 Task: Look for space in Cuddalore, India from 12th  August, 2023 to 15th August, 2023 for 3 adults in price range Rs.12000 to Rs.16000. Place can be entire place with 2 bedrooms having 3 beds and 1 bathroom. Property type can be house, flat, guest house. Booking option can be shelf check-in. Required host language is English.
Action: Mouse moved to (423, 51)
Screenshot: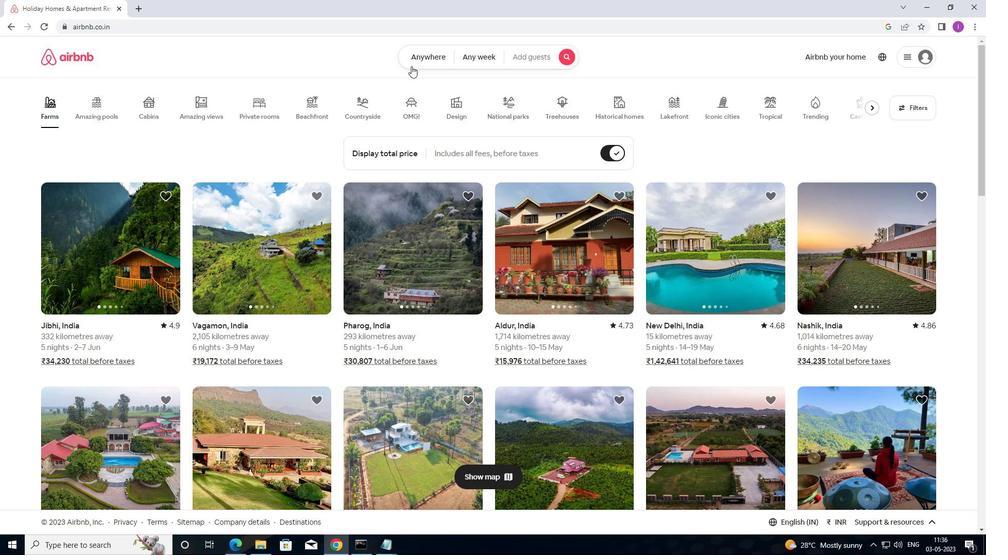 
Action: Mouse pressed left at (423, 51)
Screenshot: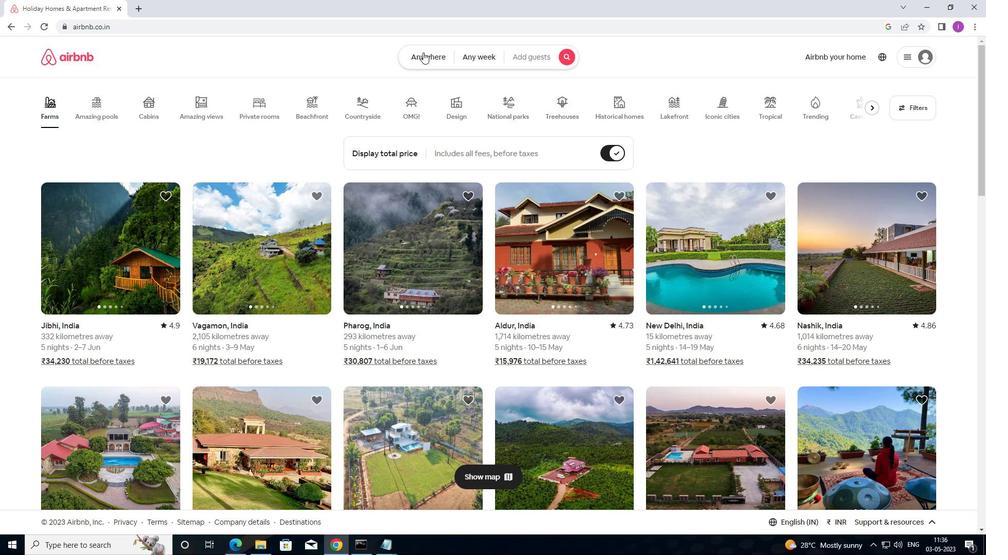 
Action: Mouse moved to (322, 101)
Screenshot: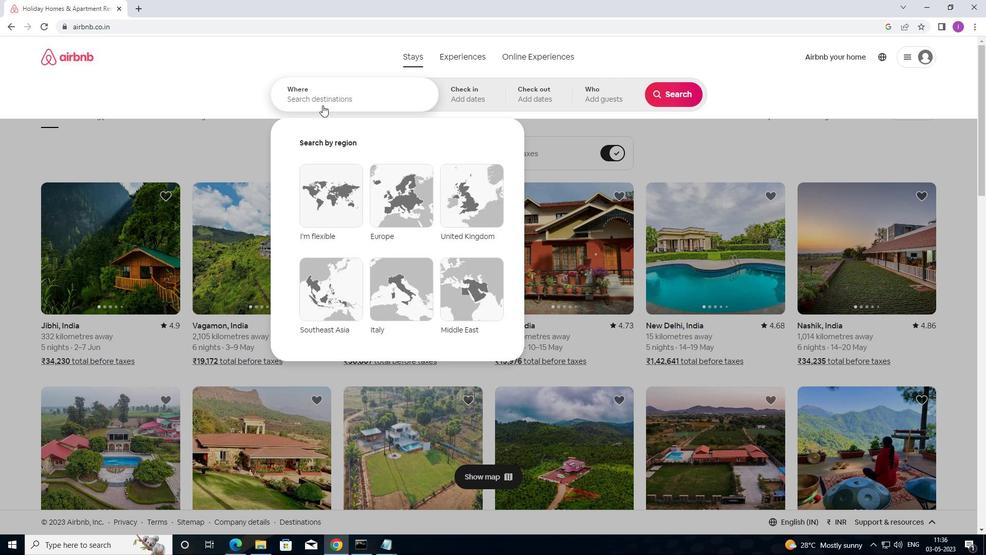 
Action: Mouse pressed left at (322, 101)
Screenshot: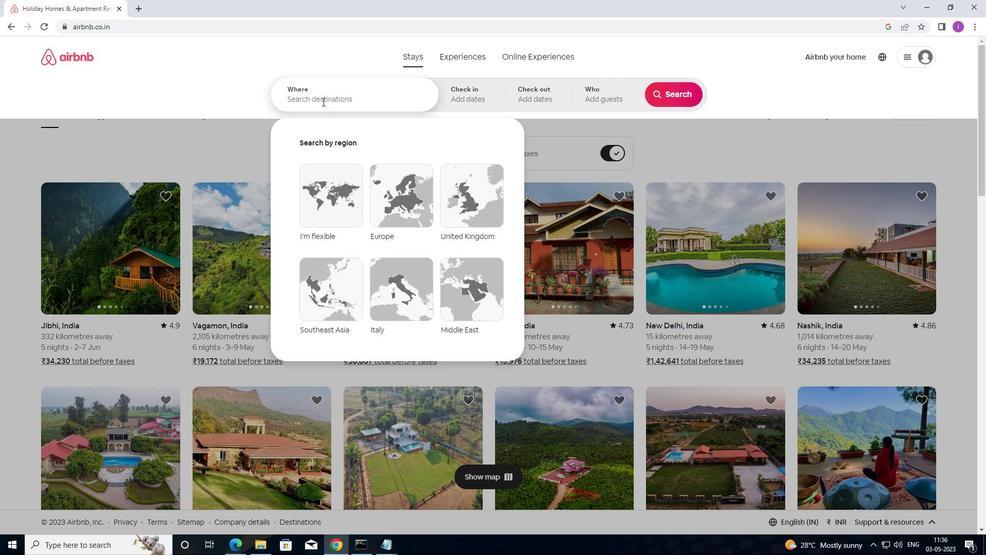 
Action: Mouse moved to (425, 121)
Screenshot: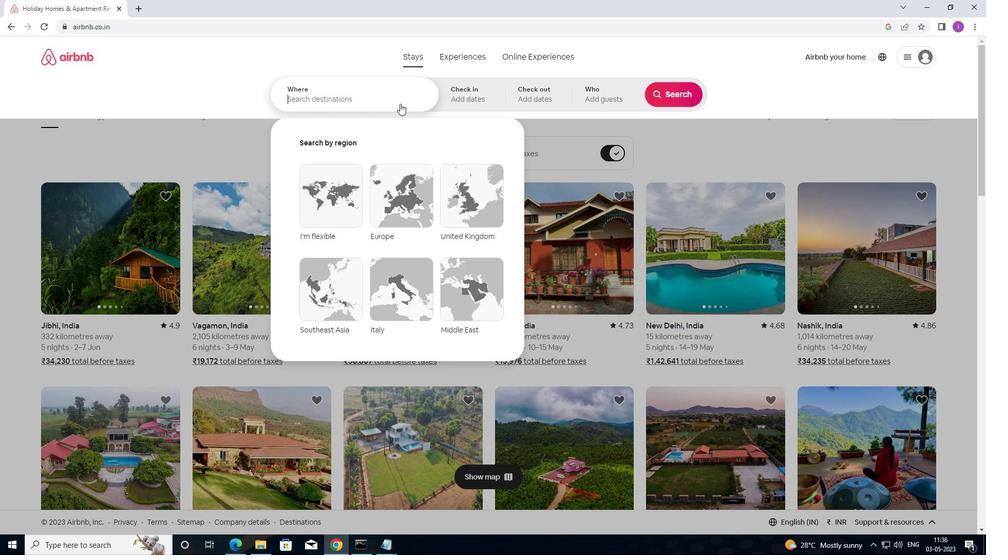 
Action: Key pressed <Key.shift>CUDDALORE,<Key.shift>INDIA
Screenshot: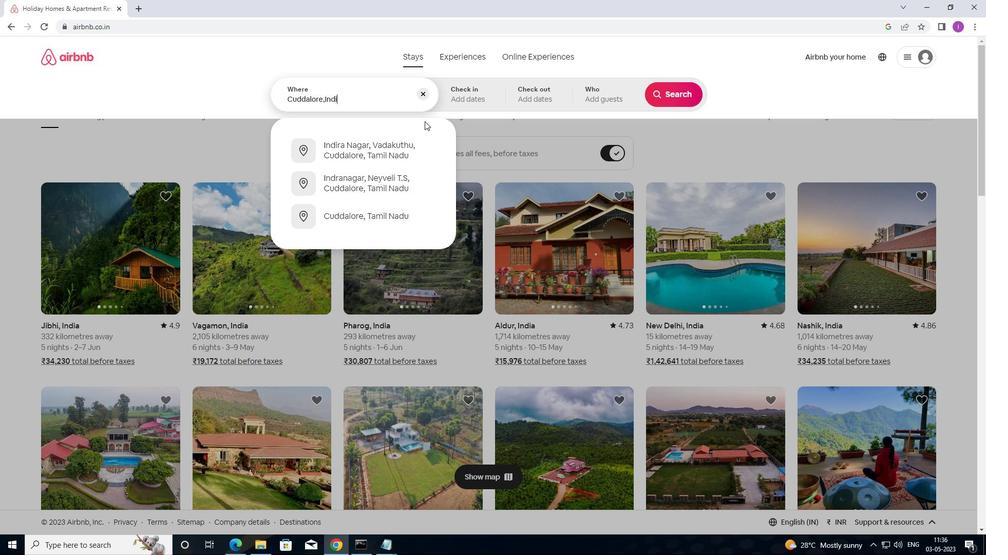 
Action: Mouse moved to (464, 98)
Screenshot: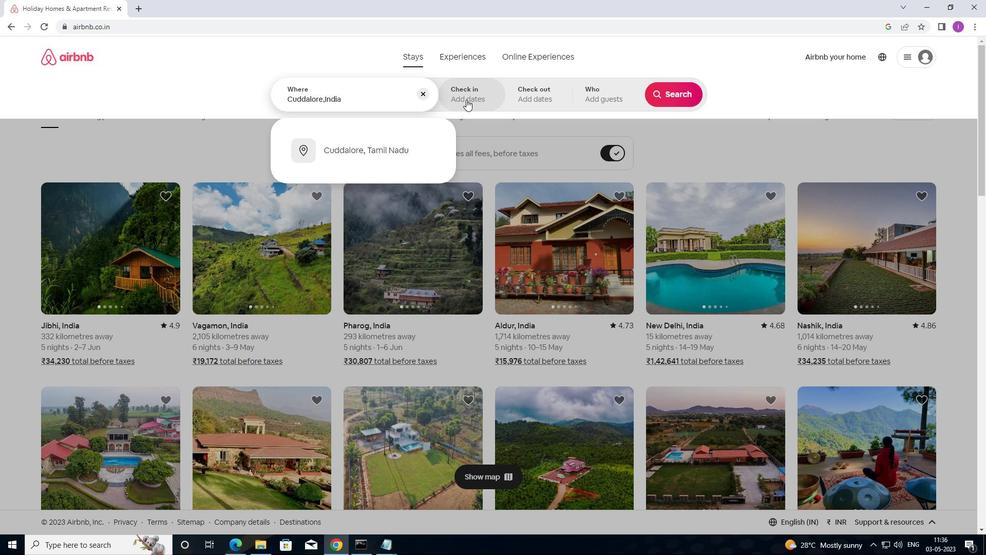 
Action: Mouse pressed left at (464, 98)
Screenshot: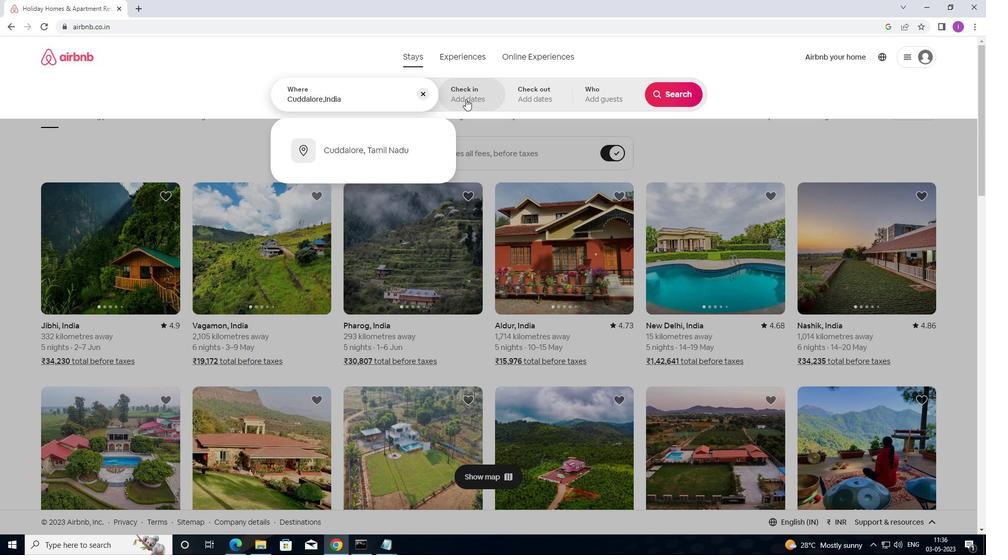 
Action: Mouse moved to (678, 181)
Screenshot: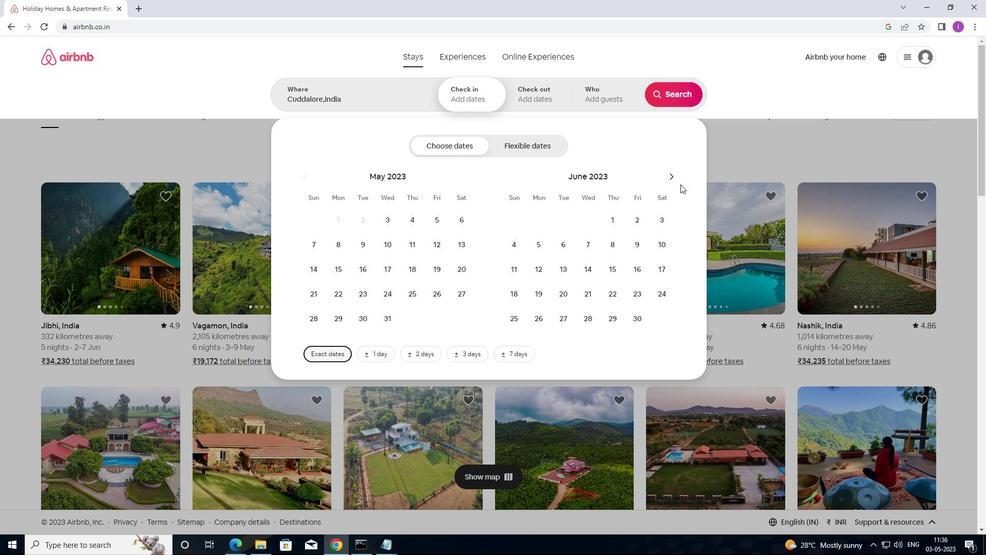 
Action: Mouse pressed left at (678, 181)
Screenshot: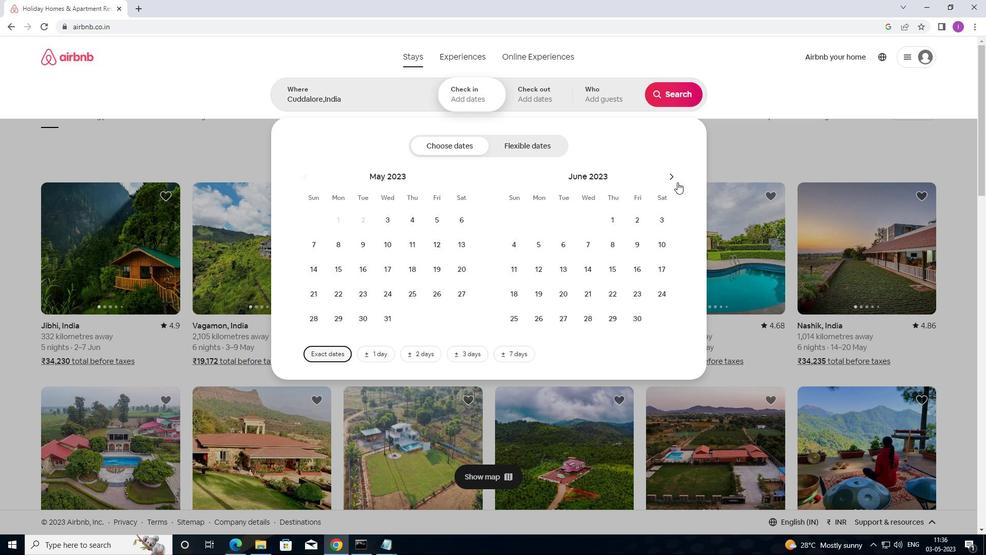 
Action: Mouse pressed left at (678, 181)
Screenshot: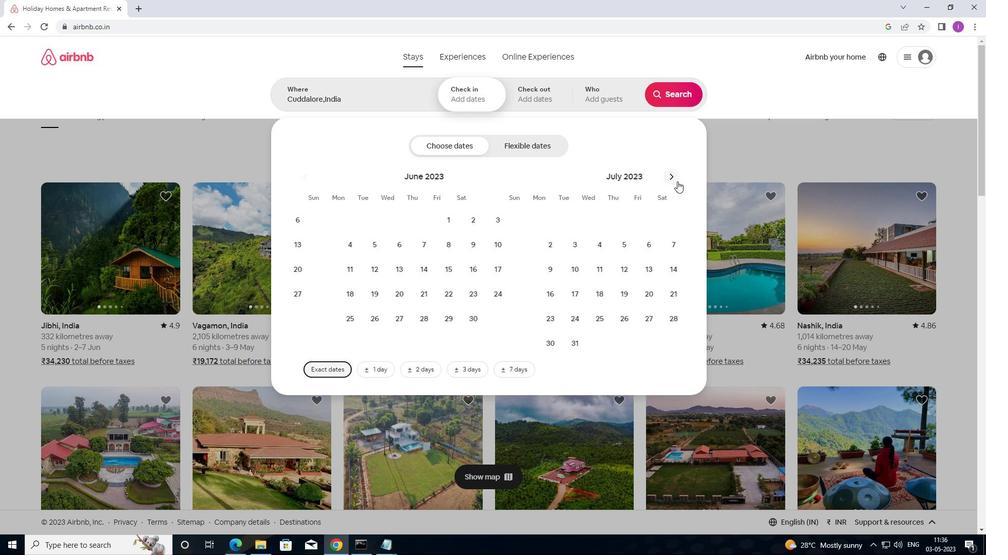 
Action: Mouse moved to (658, 247)
Screenshot: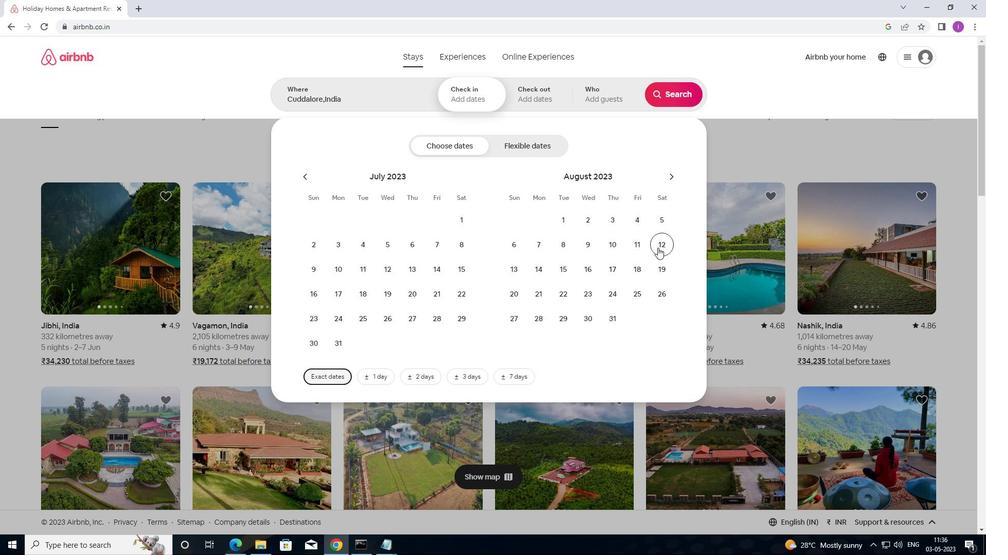 
Action: Mouse pressed left at (658, 247)
Screenshot: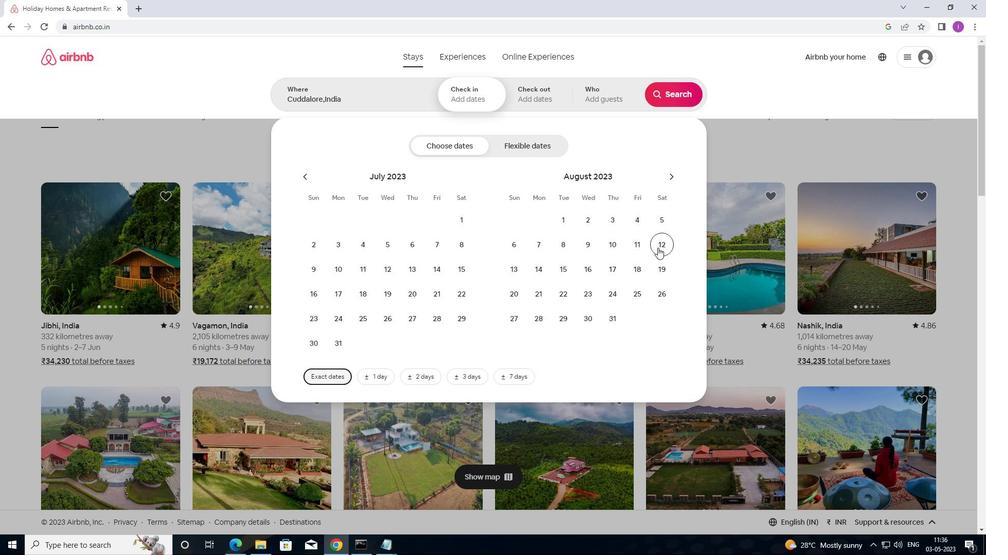 
Action: Mouse moved to (564, 264)
Screenshot: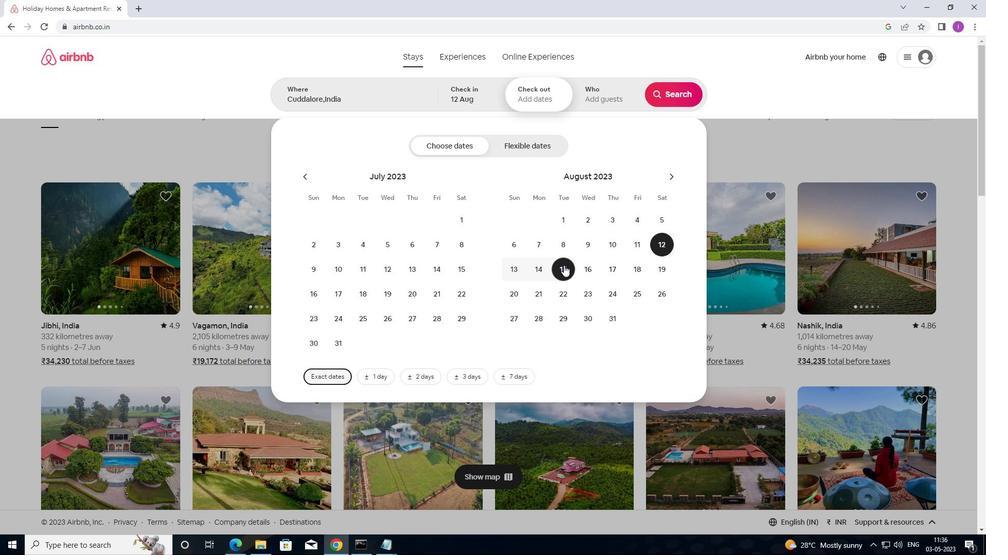 
Action: Mouse pressed left at (564, 264)
Screenshot: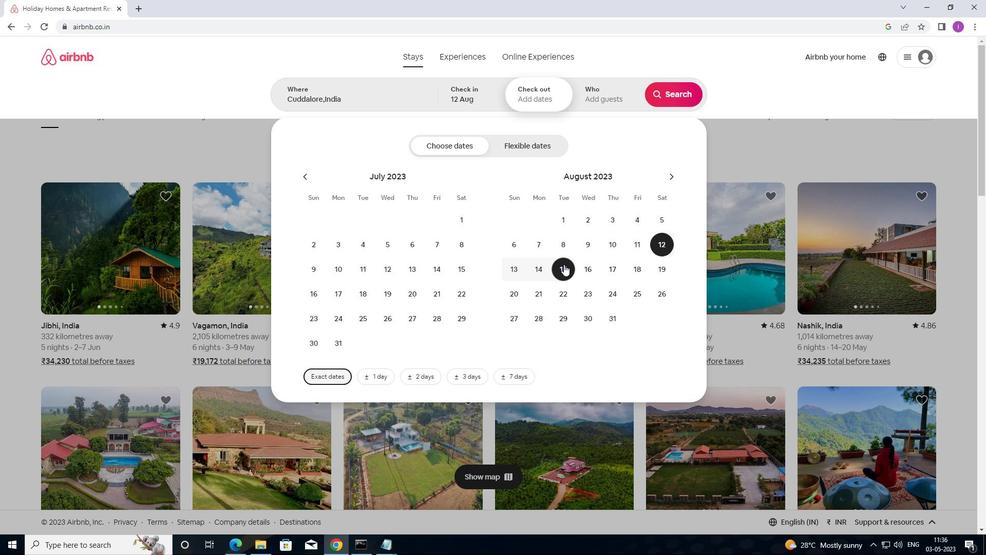 
Action: Mouse moved to (606, 110)
Screenshot: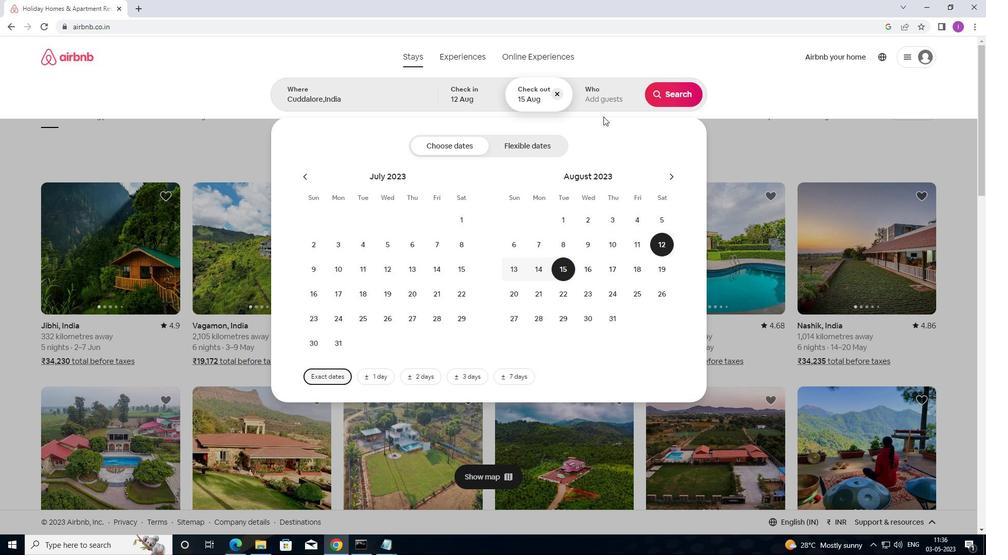 
Action: Mouse pressed left at (606, 110)
Screenshot: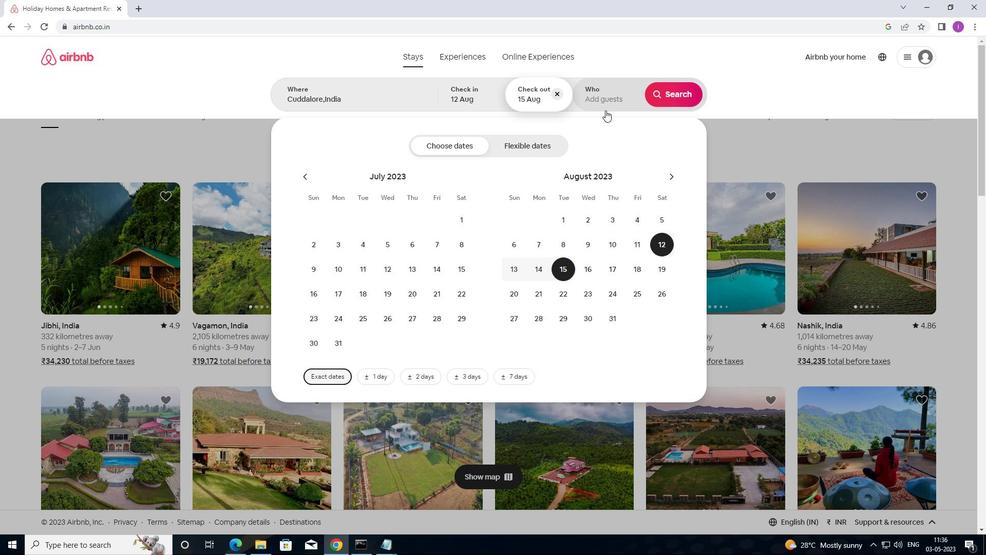 
Action: Mouse moved to (669, 145)
Screenshot: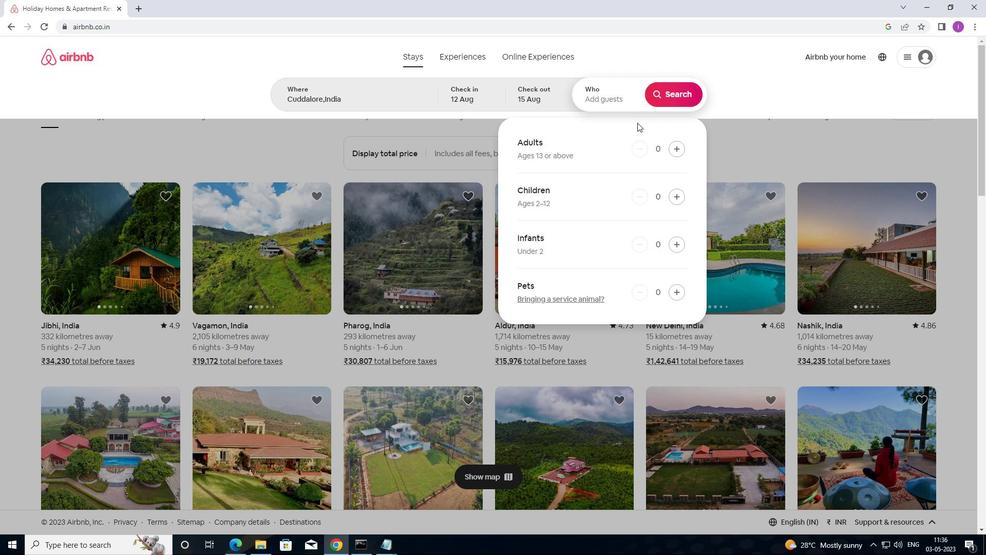 
Action: Mouse pressed left at (669, 145)
Screenshot: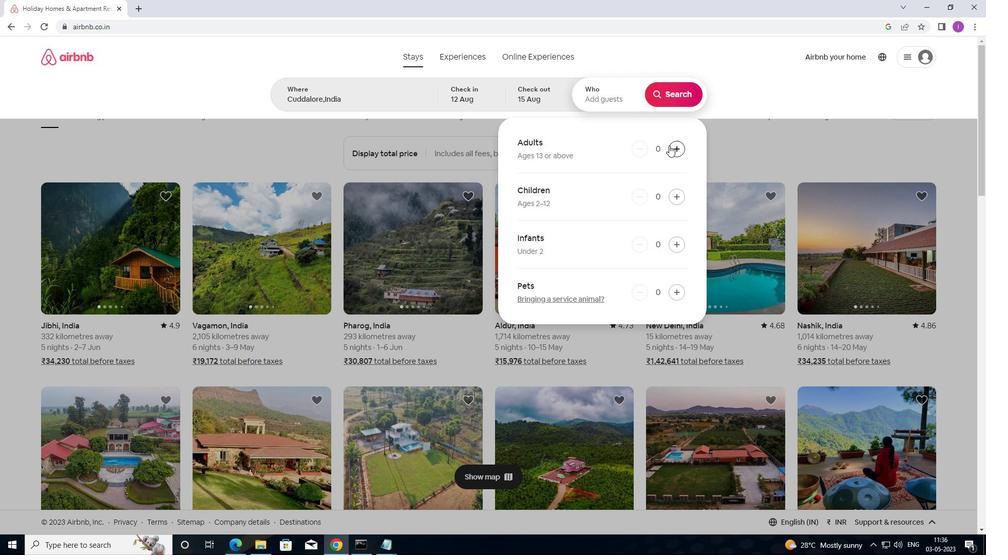 
Action: Mouse pressed left at (669, 145)
Screenshot: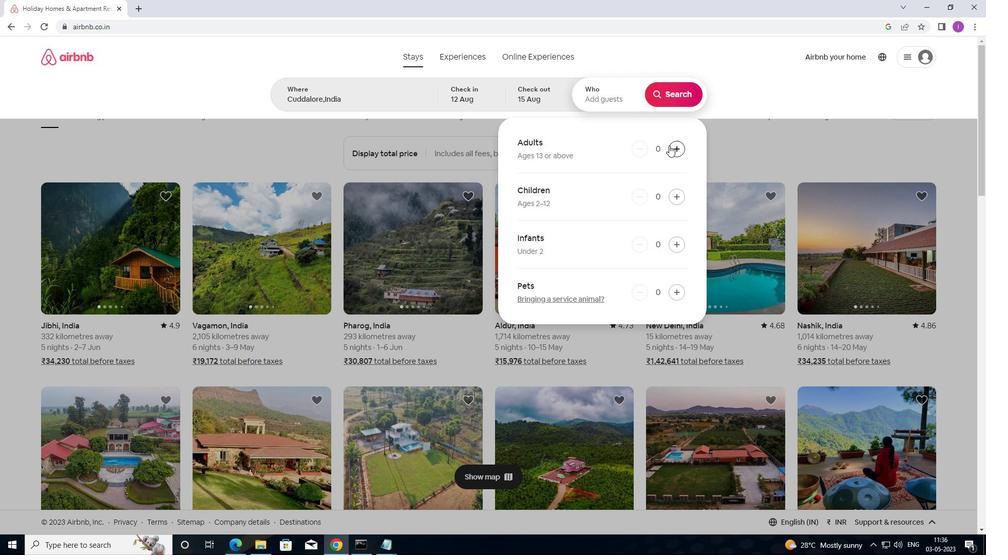 
Action: Mouse pressed left at (669, 145)
Screenshot: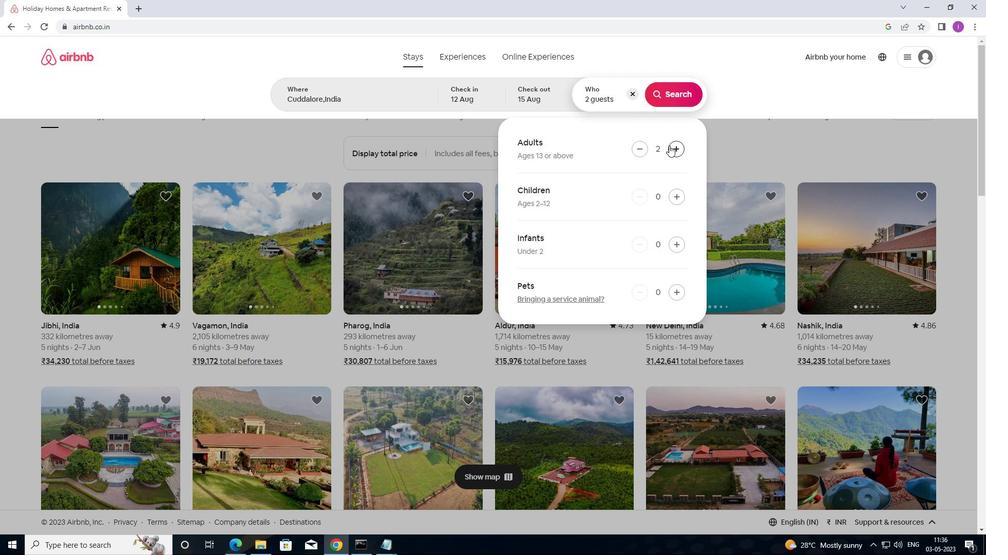 
Action: Mouse moved to (683, 98)
Screenshot: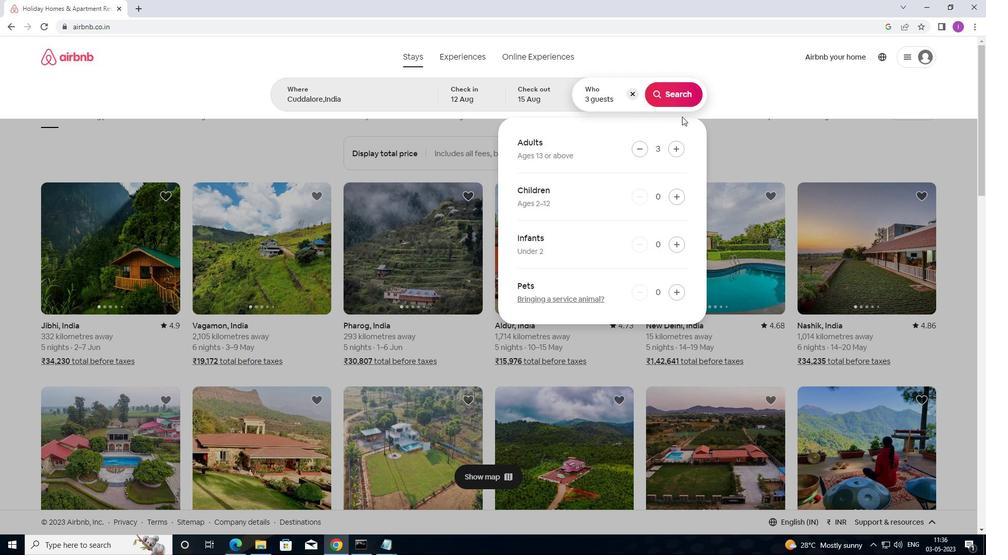 
Action: Mouse pressed left at (683, 98)
Screenshot: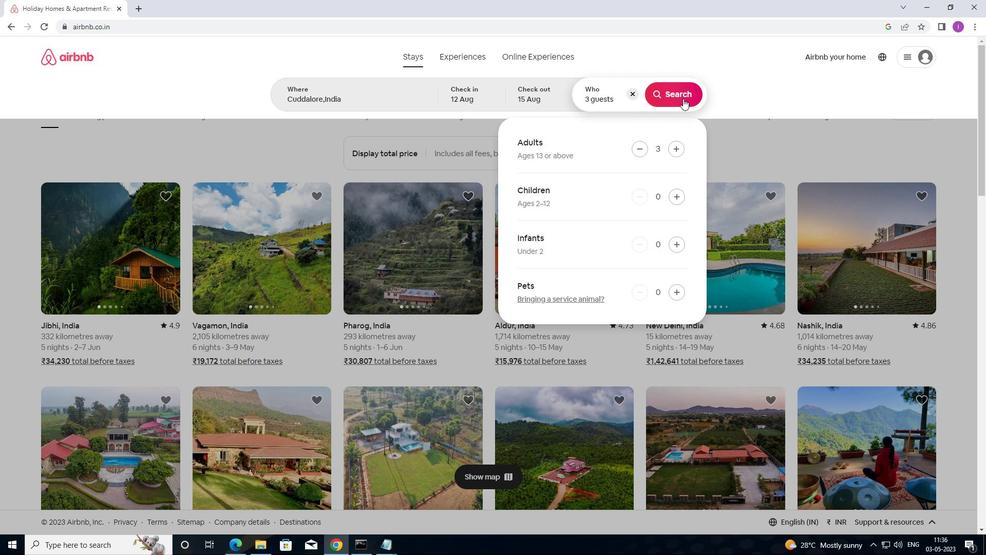 
Action: Mouse moved to (926, 92)
Screenshot: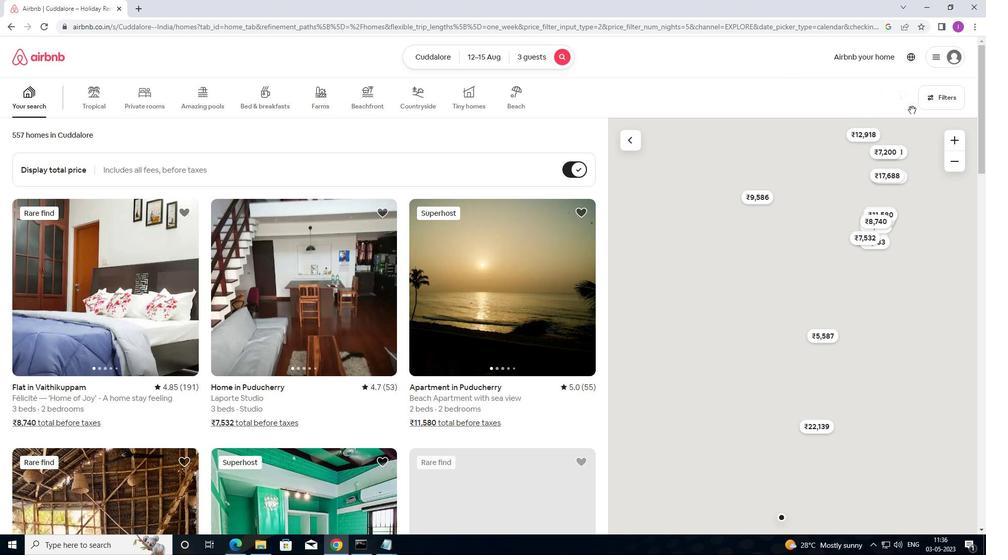 
Action: Mouse pressed left at (926, 92)
Screenshot: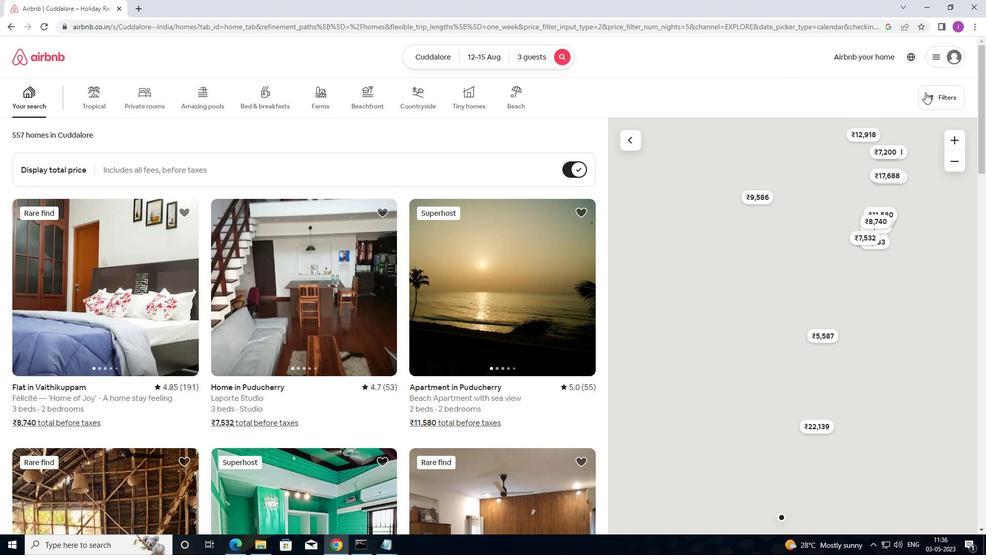 
Action: Mouse moved to (371, 225)
Screenshot: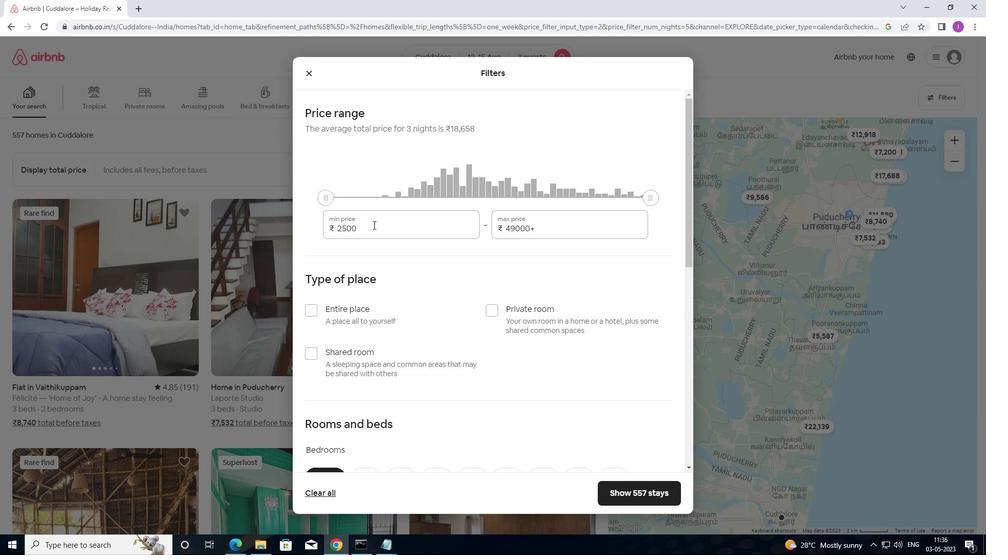 
Action: Mouse pressed left at (371, 225)
Screenshot: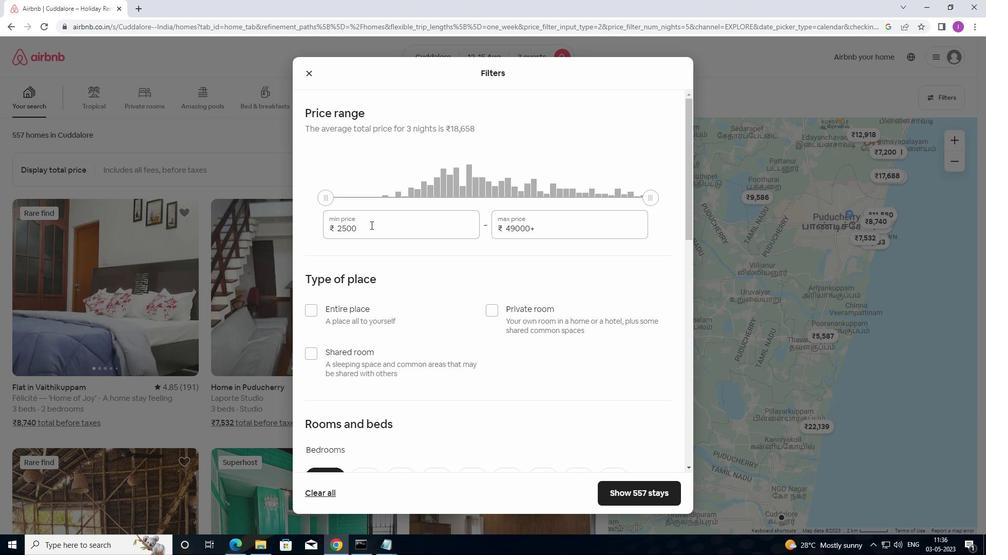 
Action: Mouse moved to (320, 226)
Screenshot: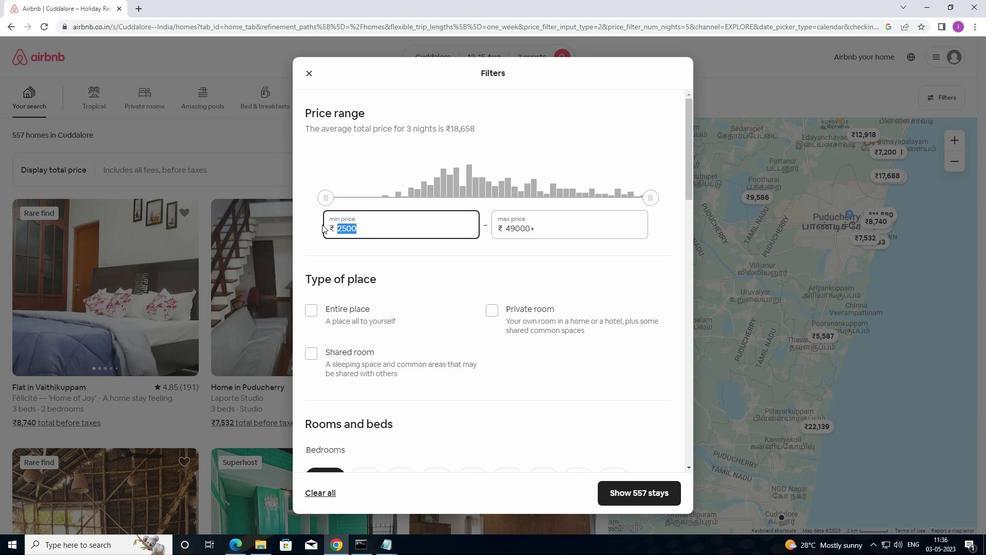 
Action: Key pressed 12
Screenshot: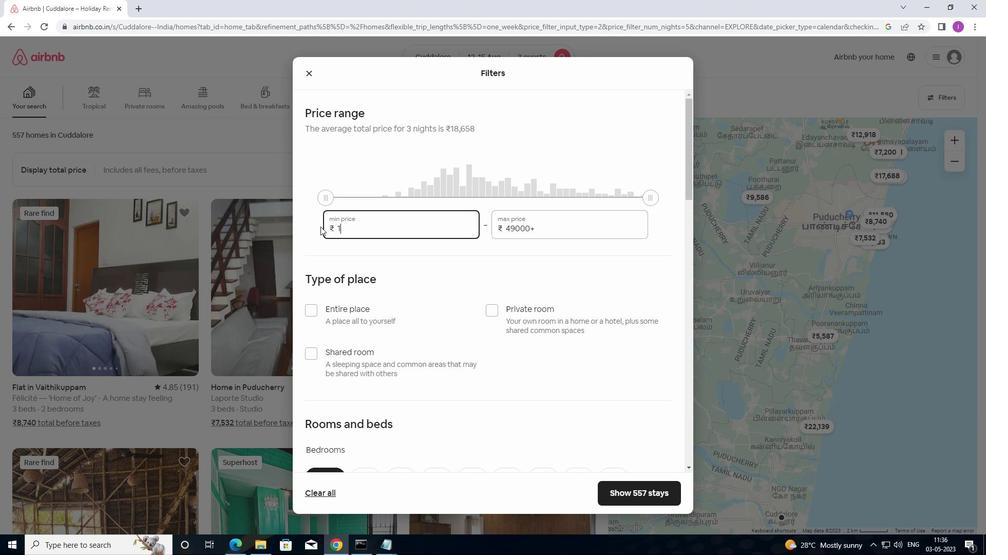 
Action: Mouse moved to (306, 234)
Screenshot: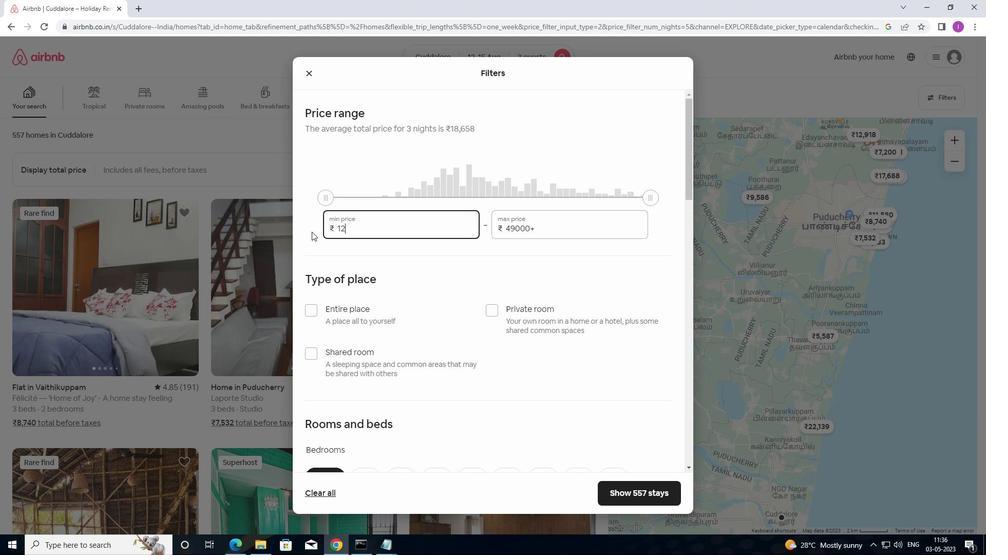 
Action: Key pressed 0
Screenshot: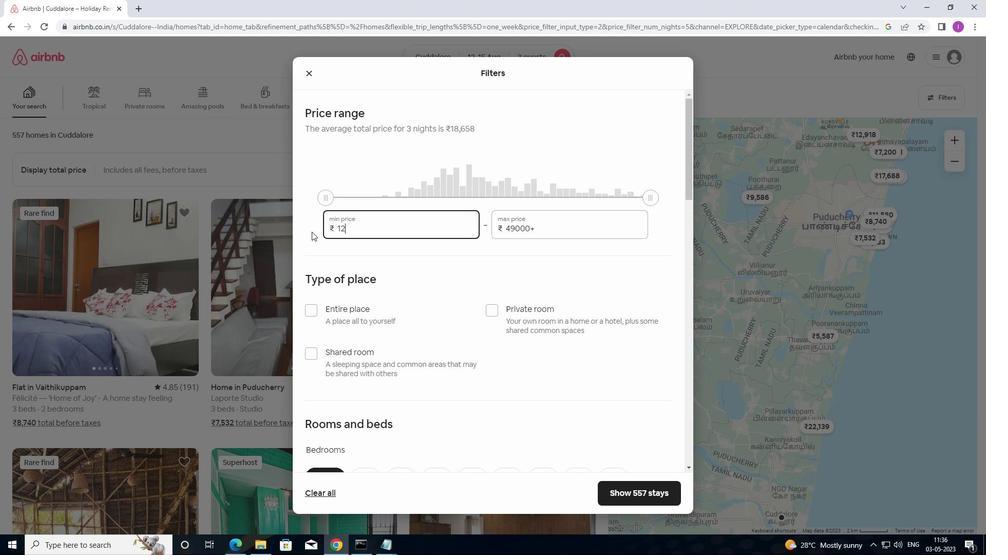 
Action: Mouse moved to (295, 236)
Screenshot: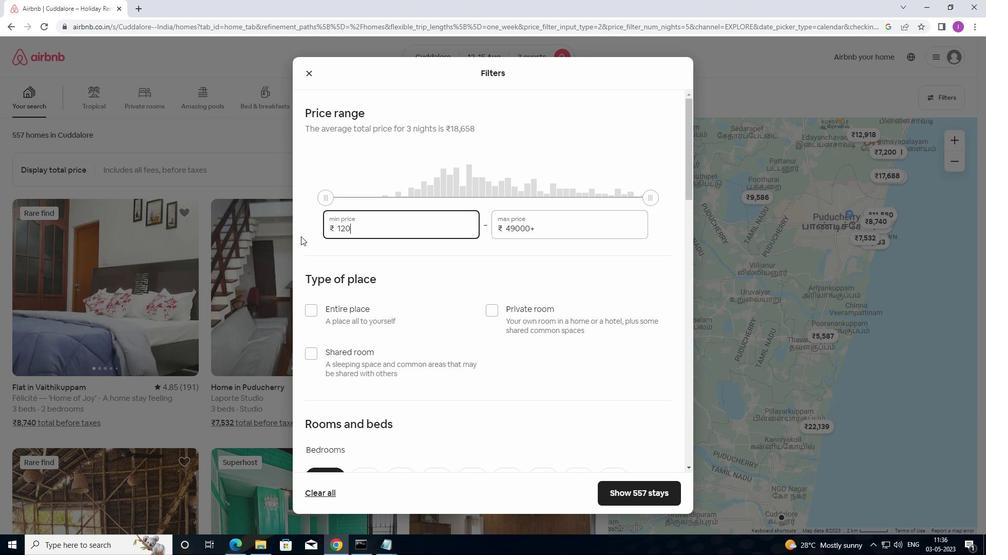 
Action: Key pressed 00
Screenshot: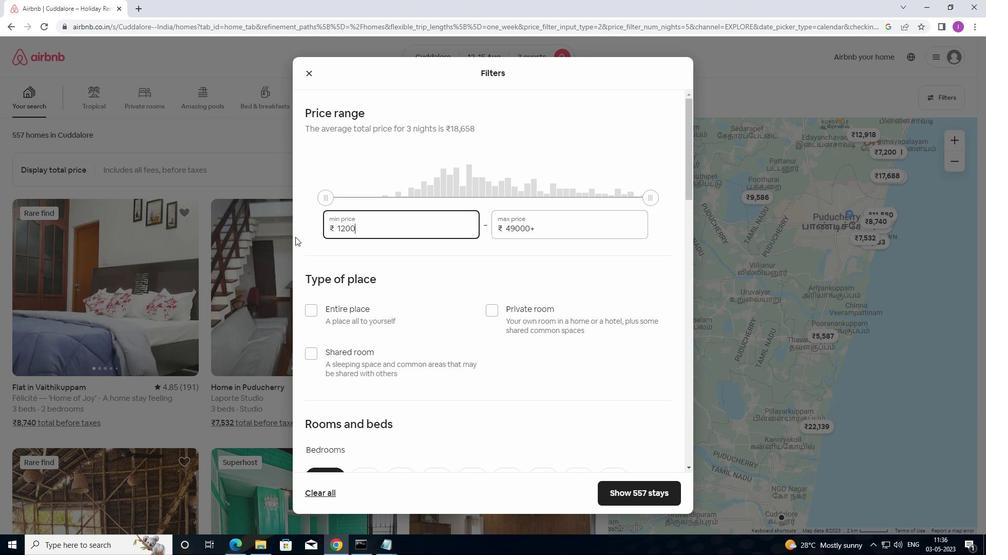 
Action: Mouse moved to (557, 233)
Screenshot: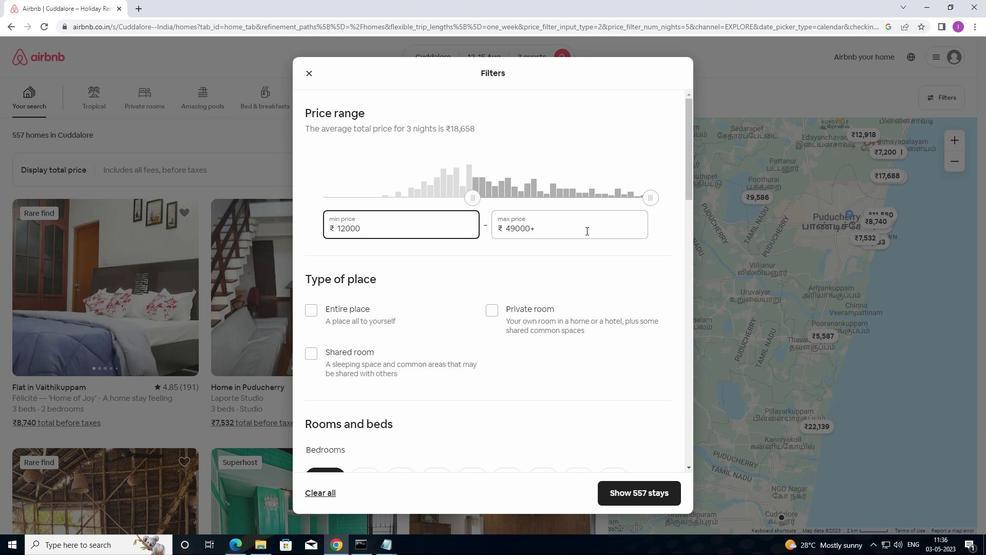 
Action: Mouse pressed left at (557, 233)
Screenshot: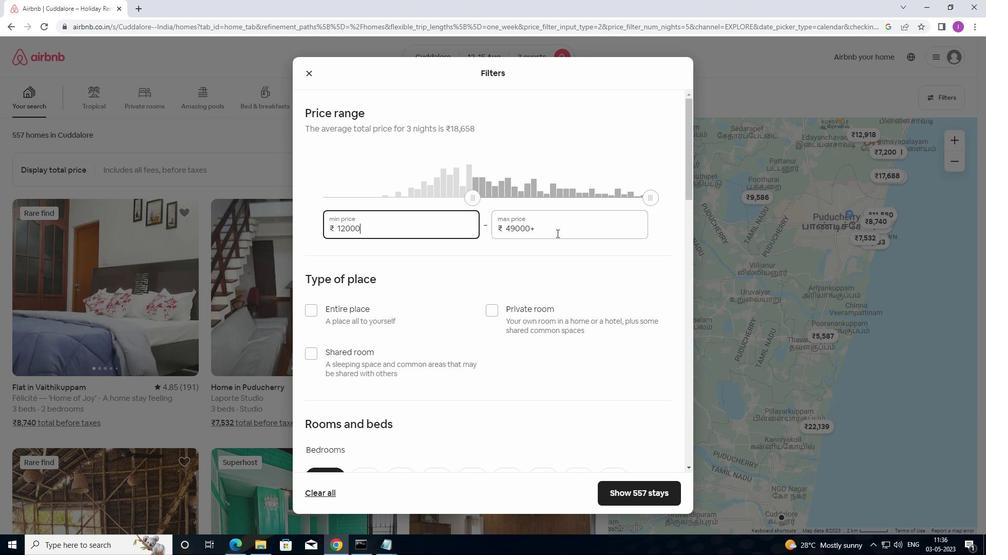 
Action: Mouse moved to (462, 232)
Screenshot: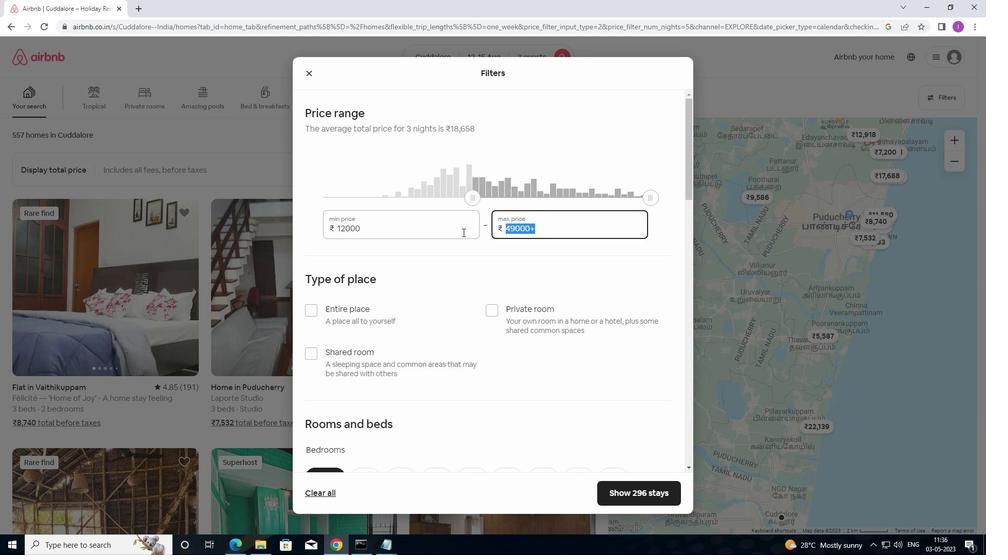 
Action: Key pressed 16000
Screenshot: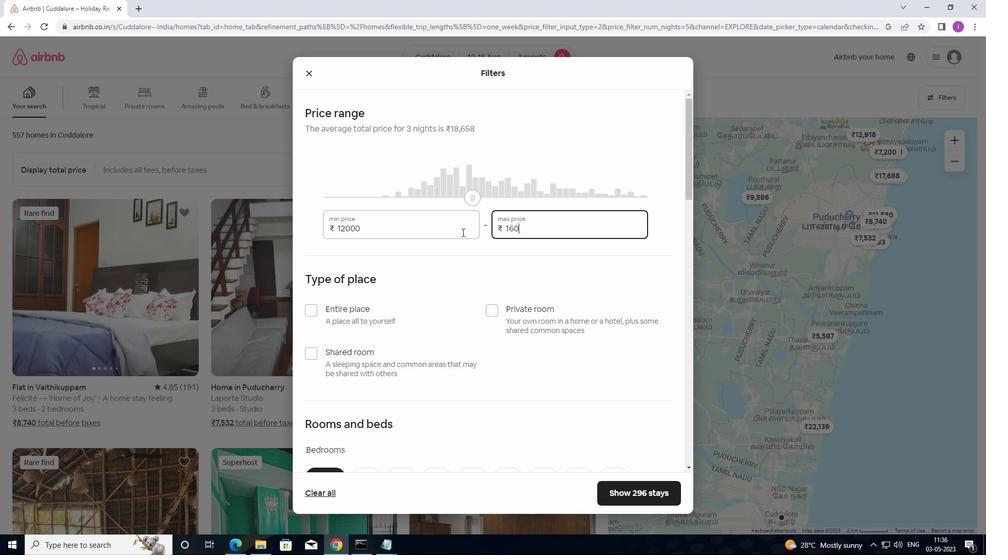 
Action: Mouse moved to (479, 293)
Screenshot: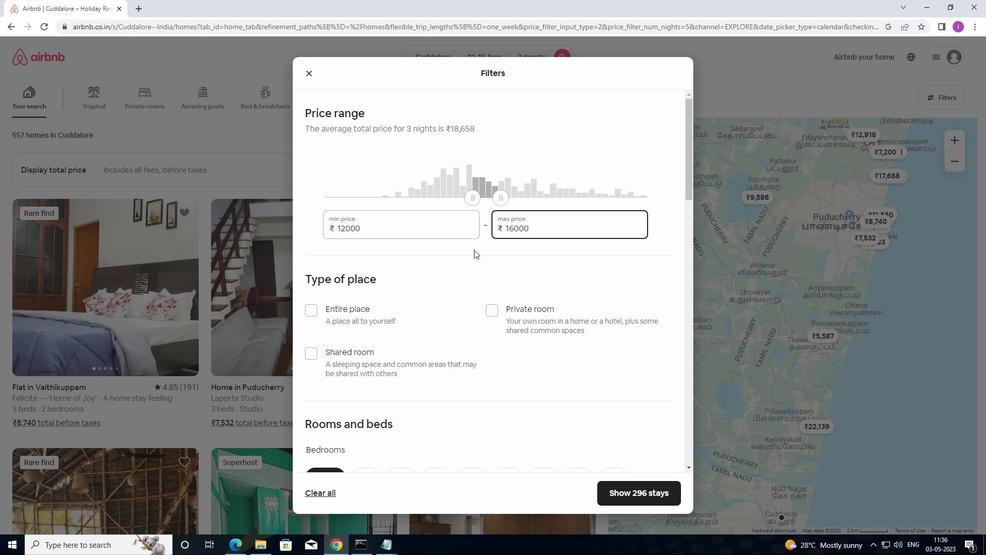 
Action: Mouse scrolled (479, 293) with delta (0, 0)
Screenshot: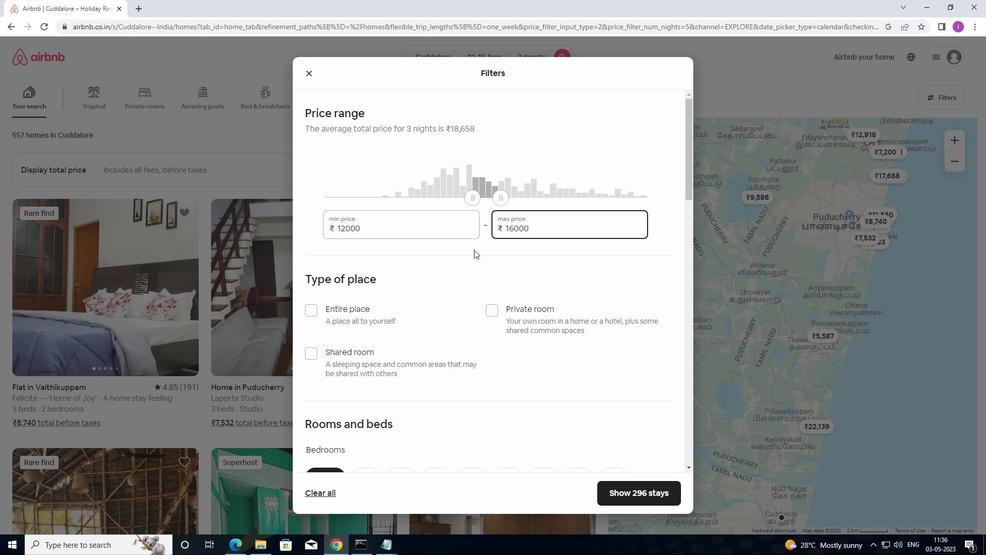 
Action: Mouse moved to (479, 296)
Screenshot: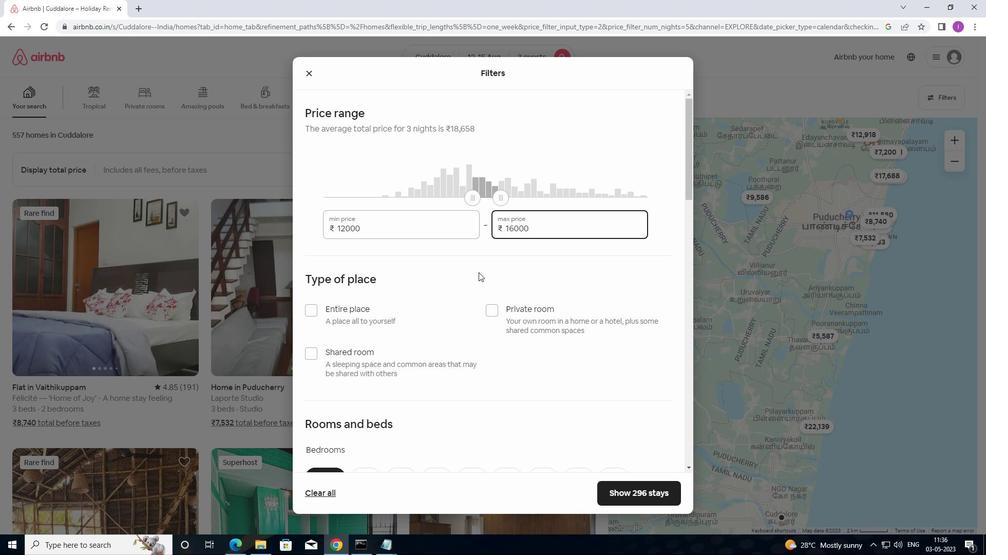 
Action: Mouse scrolled (479, 296) with delta (0, 0)
Screenshot: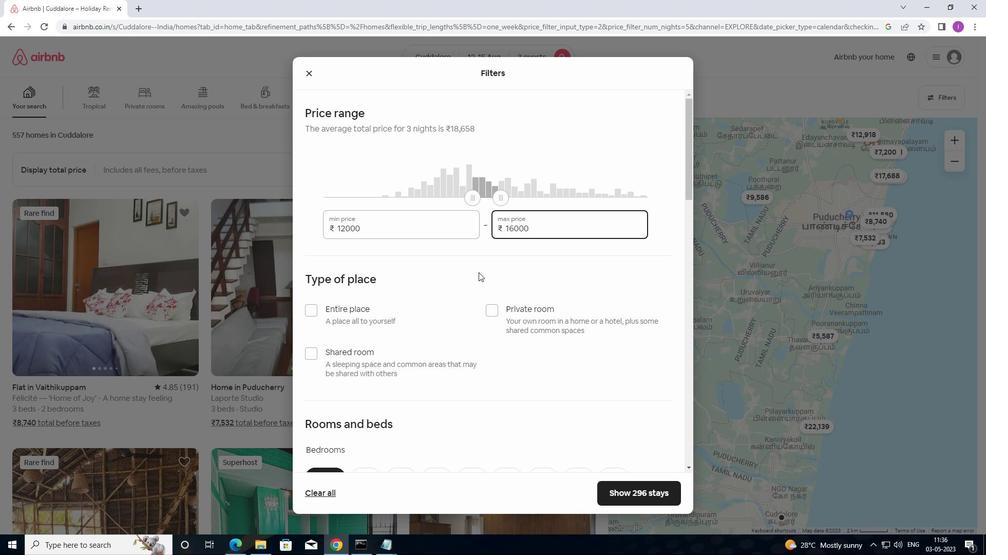 
Action: Mouse moved to (310, 208)
Screenshot: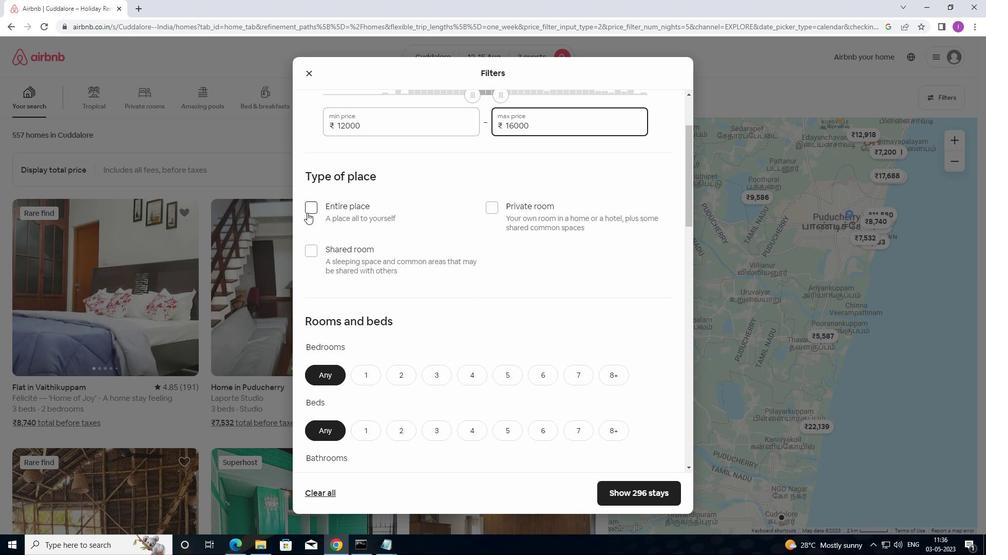 
Action: Mouse pressed left at (310, 208)
Screenshot: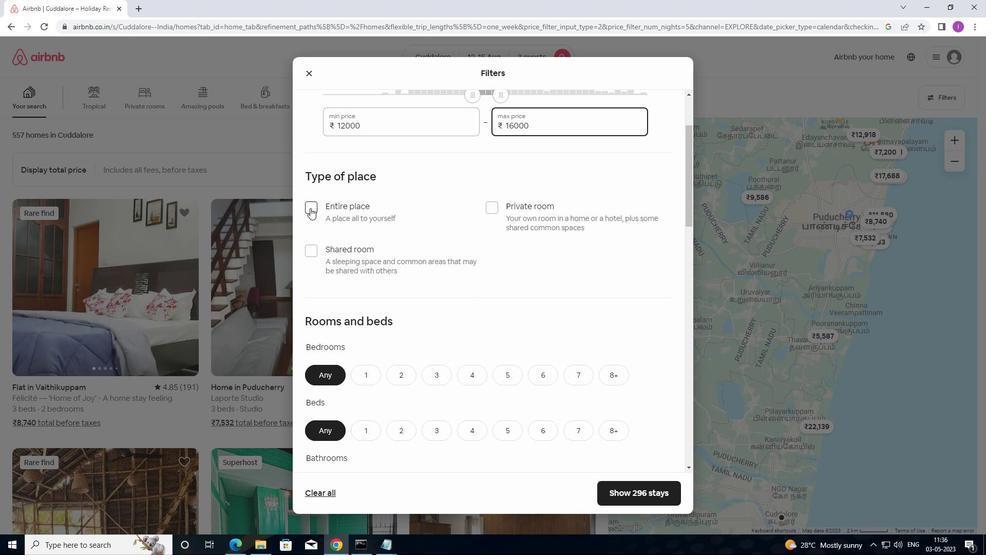 
Action: Mouse moved to (362, 208)
Screenshot: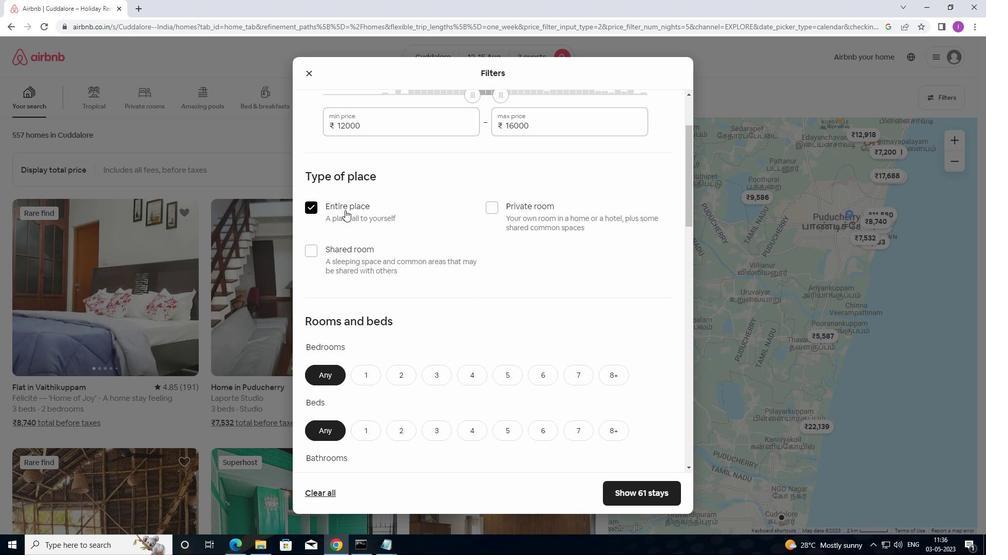 
Action: Mouse scrolled (362, 208) with delta (0, 0)
Screenshot: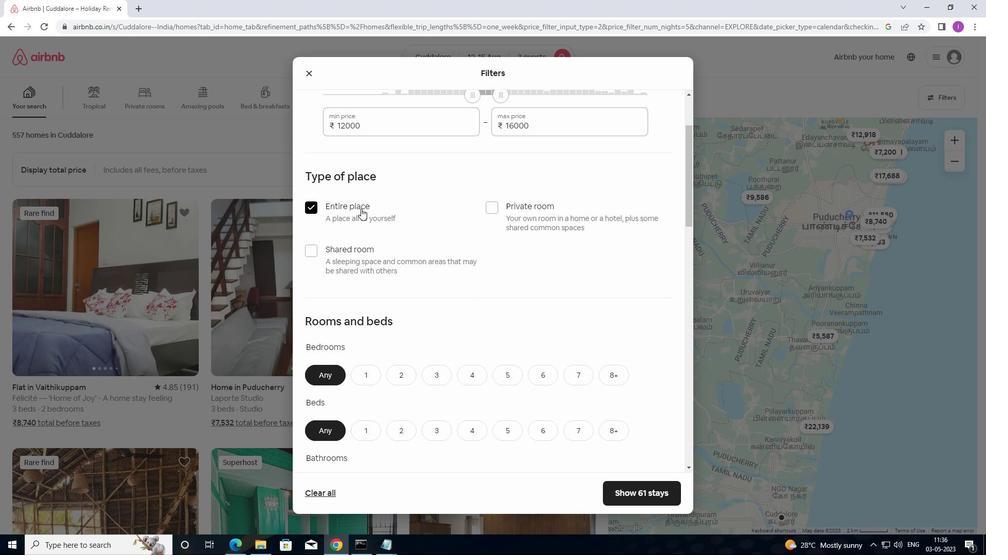 
Action: Mouse moved to (368, 208)
Screenshot: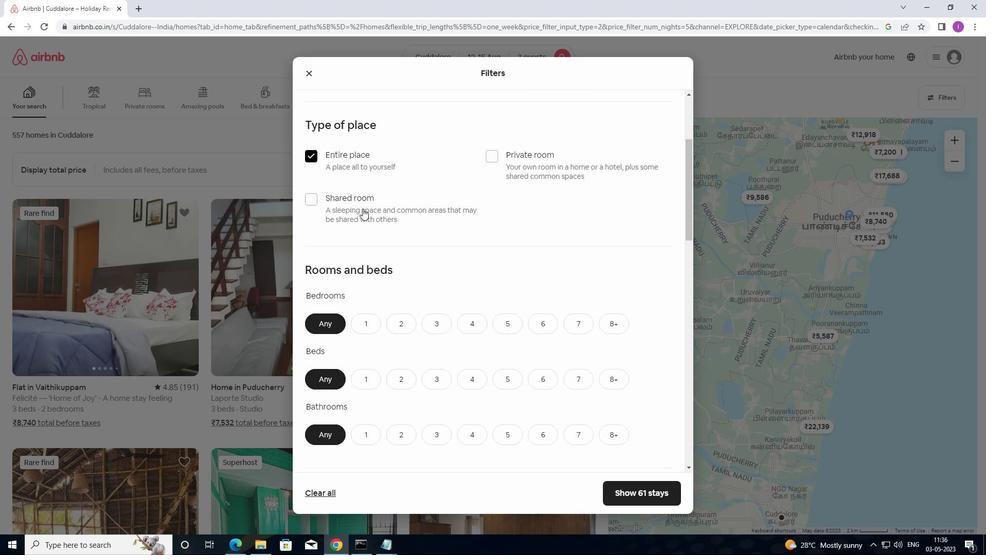 
Action: Mouse scrolled (368, 208) with delta (0, 0)
Screenshot: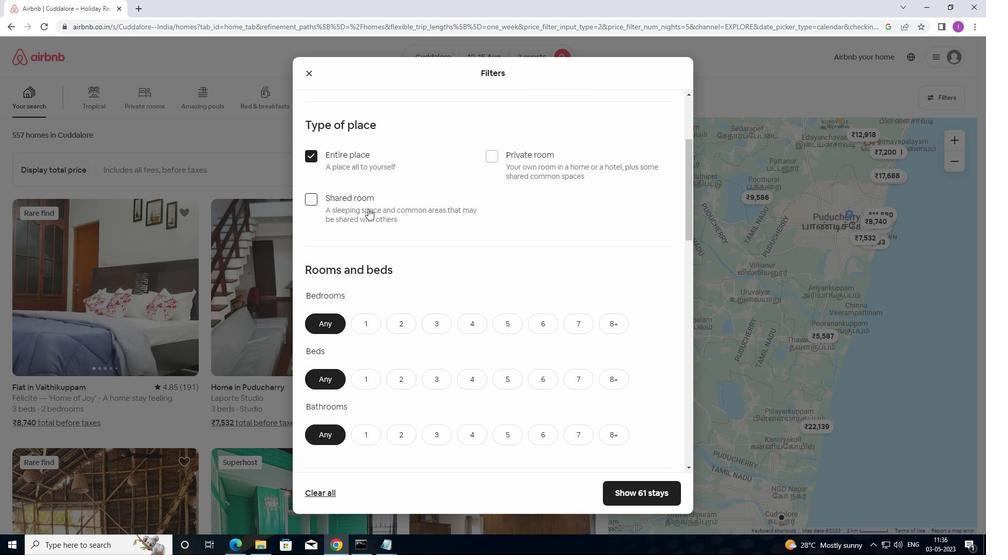 
Action: Mouse scrolled (368, 208) with delta (0, 0)
Screenshot: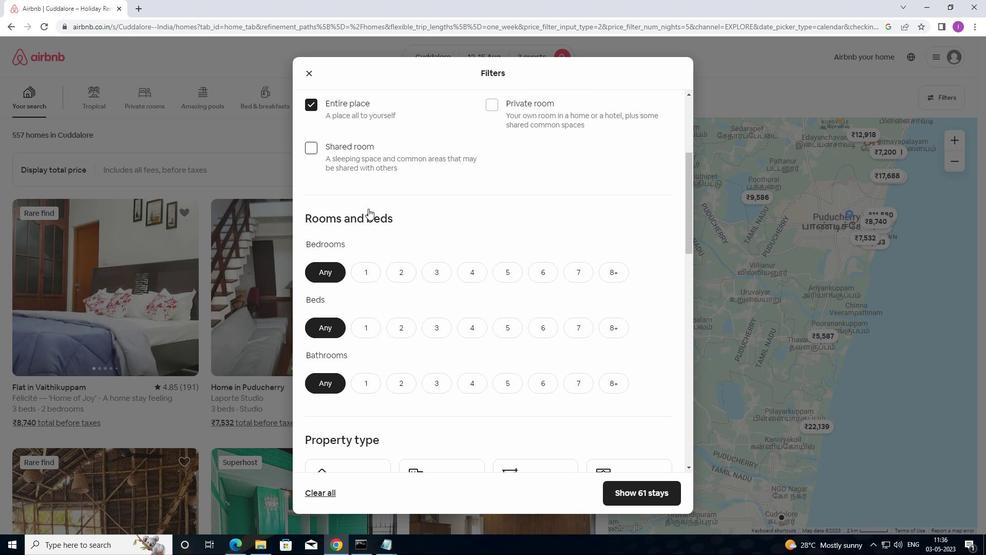 
Action: Mouse moved to (369, 208)
Screenshot: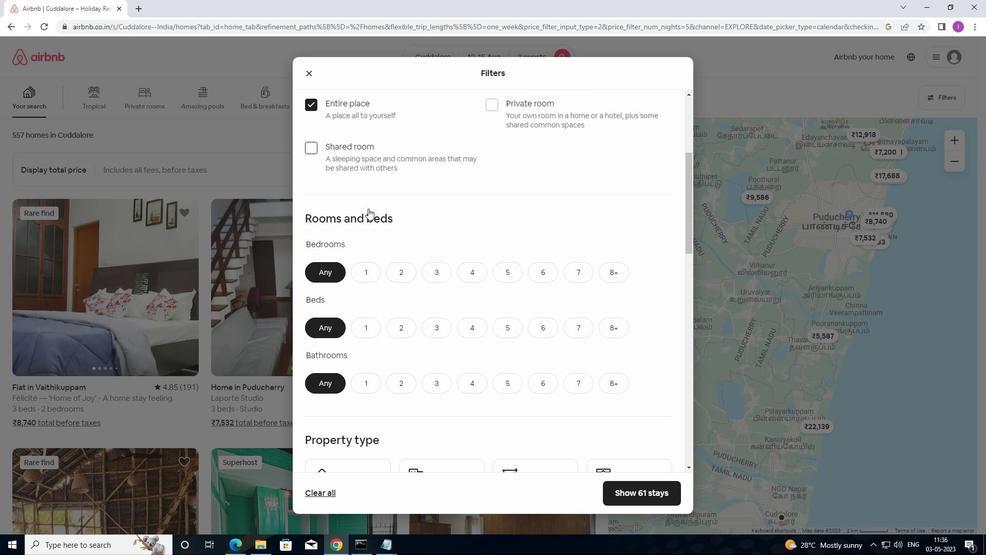 
Action: Mouse scrolled (369, 208) with delta (0, 0)
Screenshot: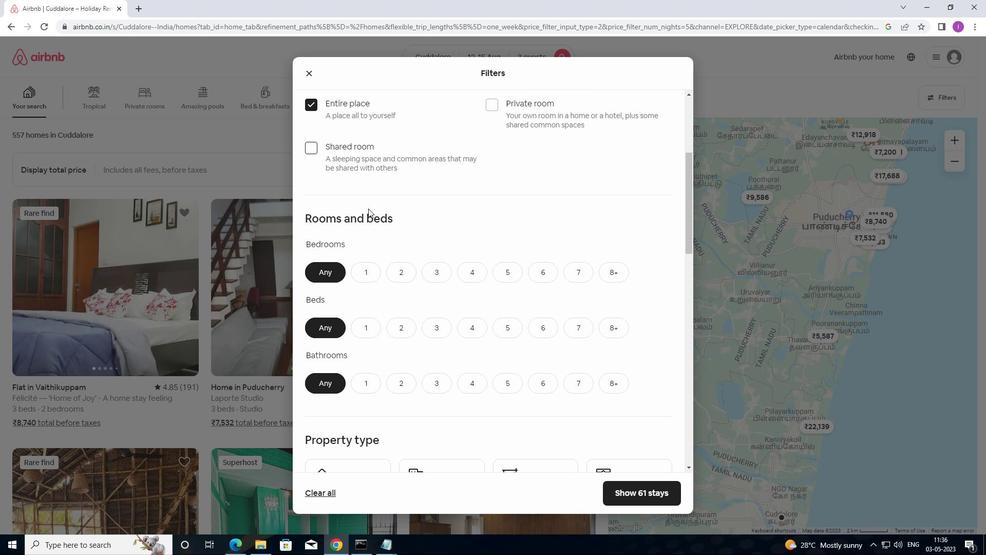 
Action: Mouse moved to (370, 207)
Screenshot: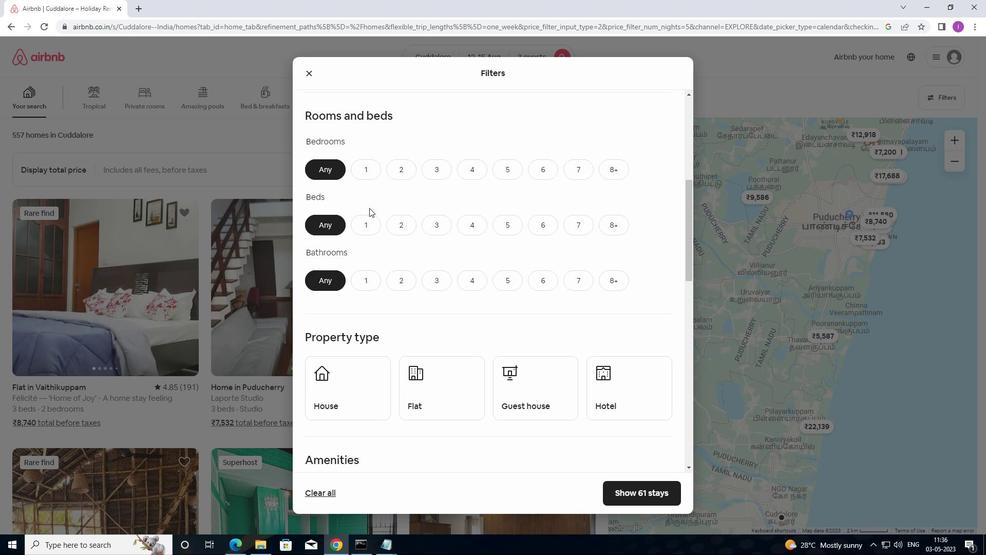 
Action: Mouse scrolled (370, 206) with delta (0, 0)
Screenshot: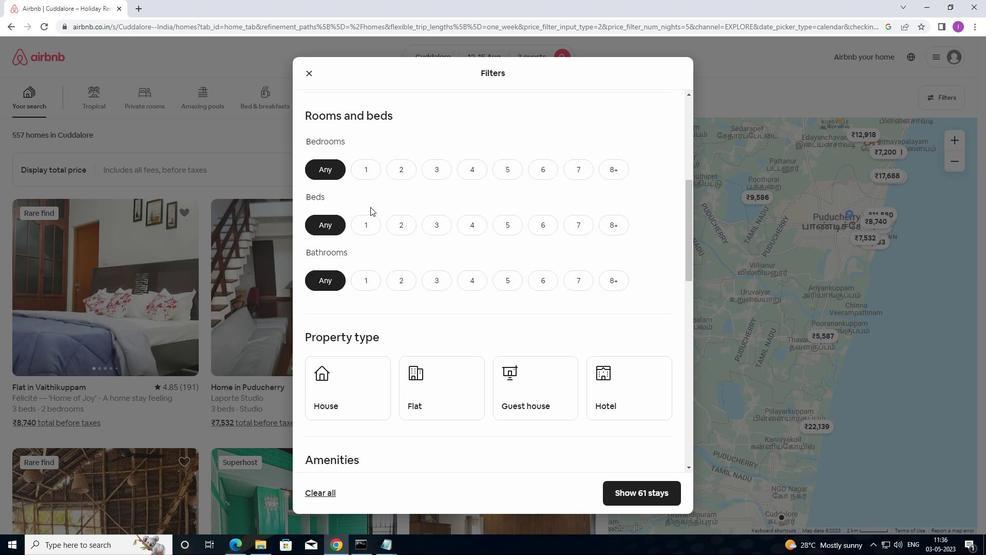 
Action: Mouse moved to (399, 123)
Screenshot: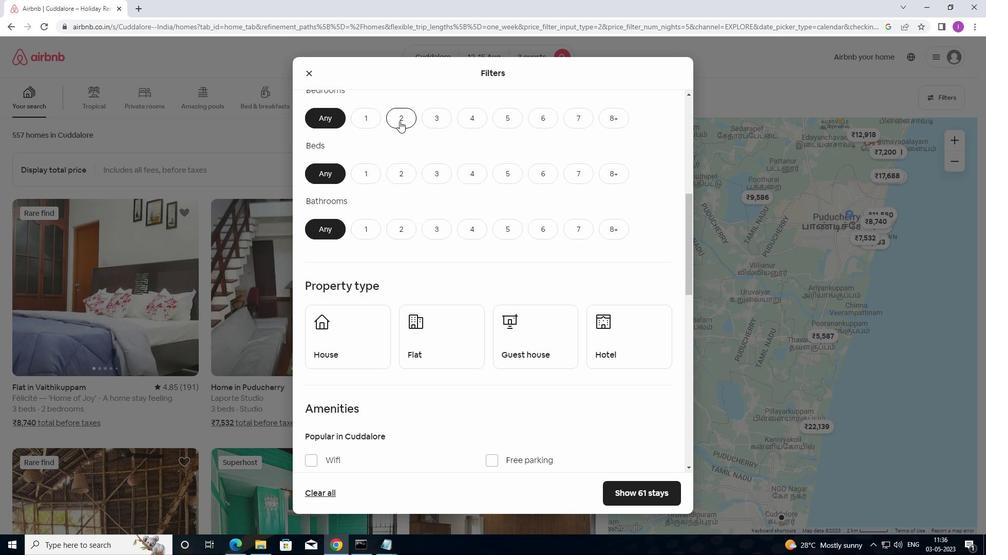 
Action: Mouse pressed left at (399, 123)
Screenshot: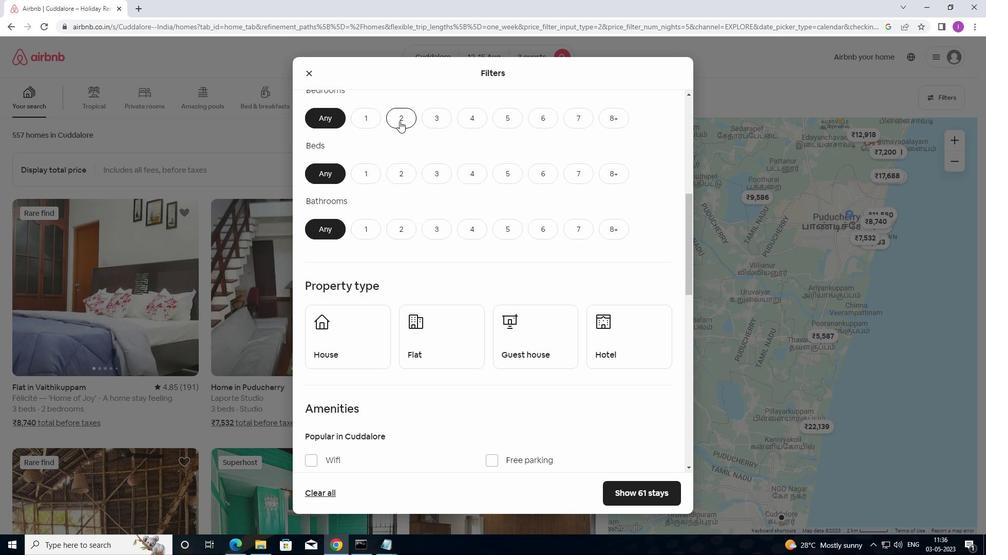 
Action: Mouse moved to (432, 174)
Screenshot: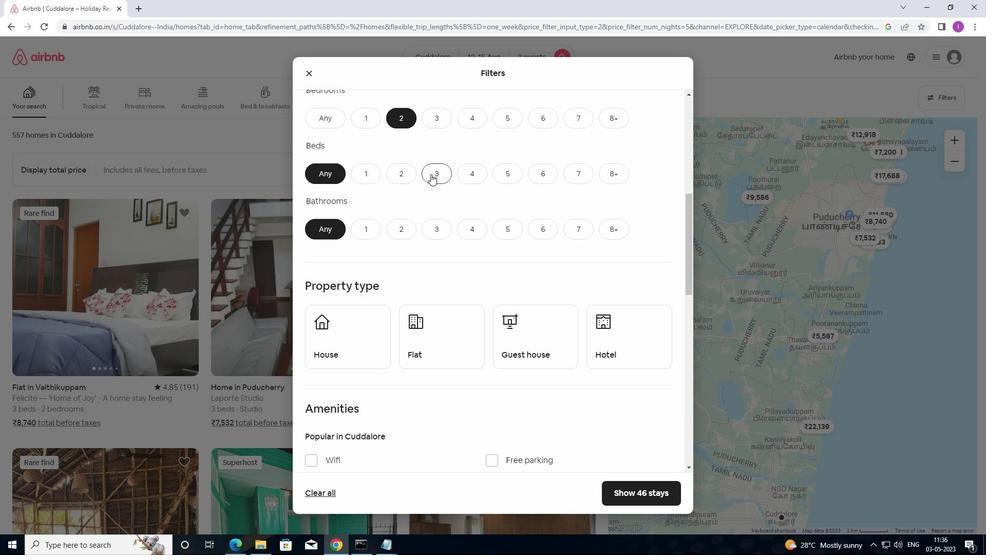 
Action: Mouse pressed left at (432, 174)
Screenshot: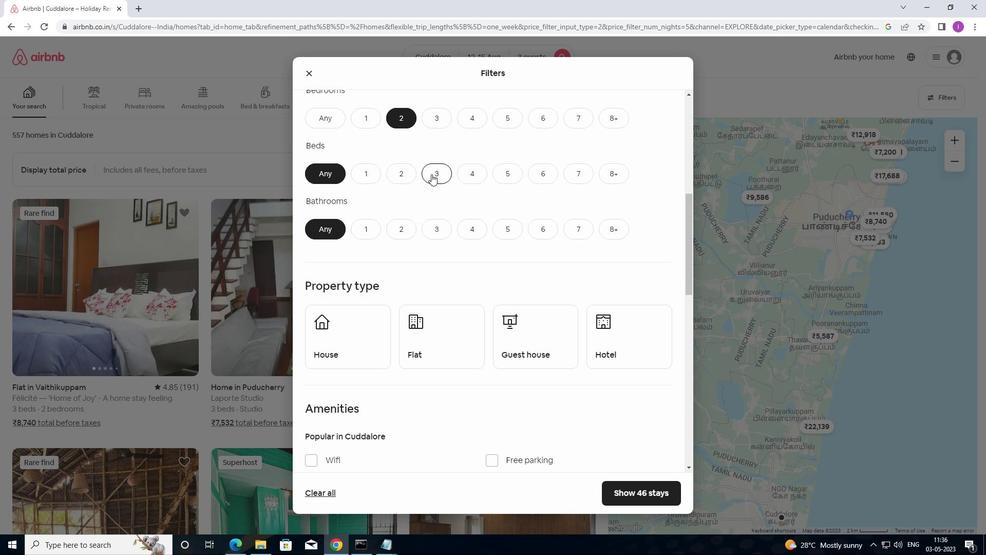 
Action: Mouse moved to (352, 224)
Screenshot: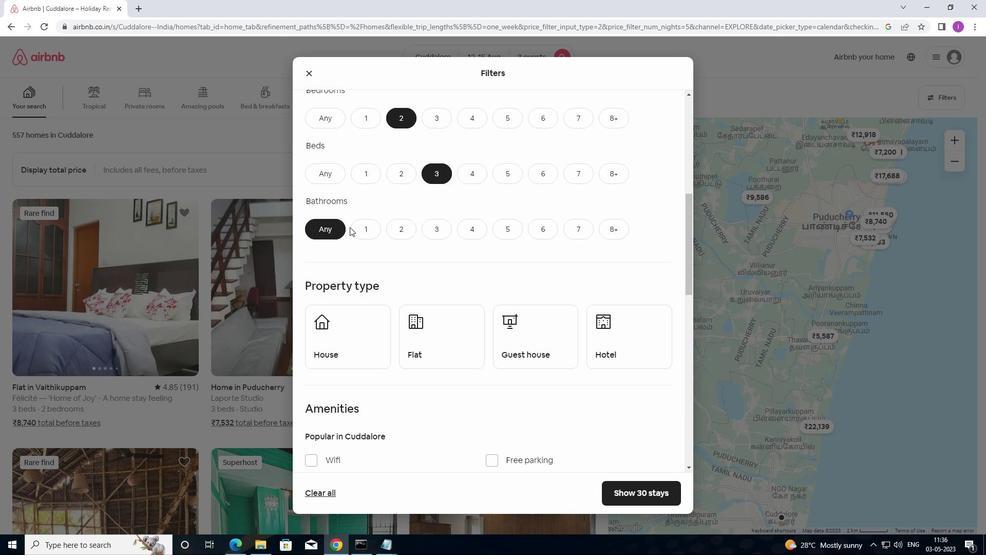 
Action: Mouse pressed left at (352, 224)
Screenshot: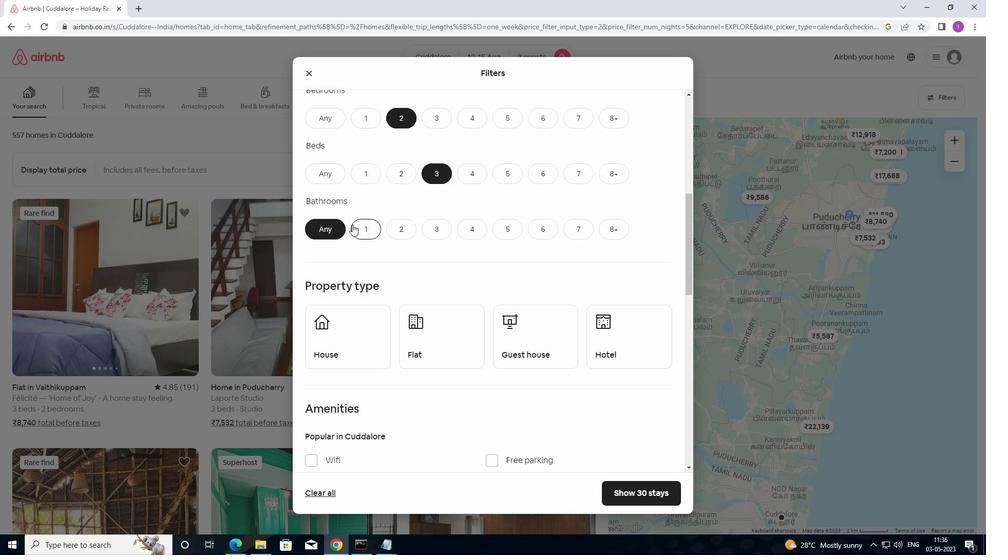 
Action: Mouse moved to (365, 195)
Screenshot: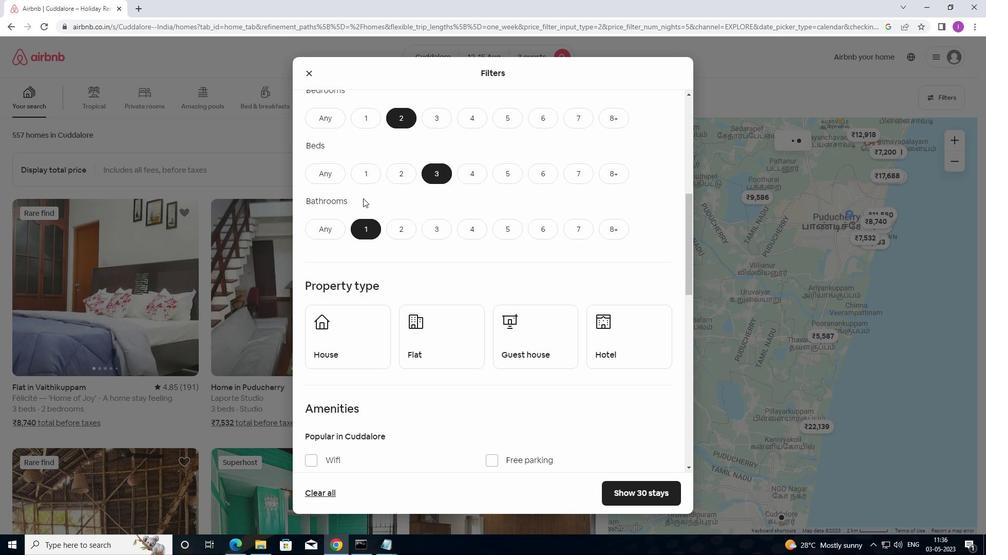 
Action: Mouse scrolled (365, 194) with delta (0, 0)
Screenshot: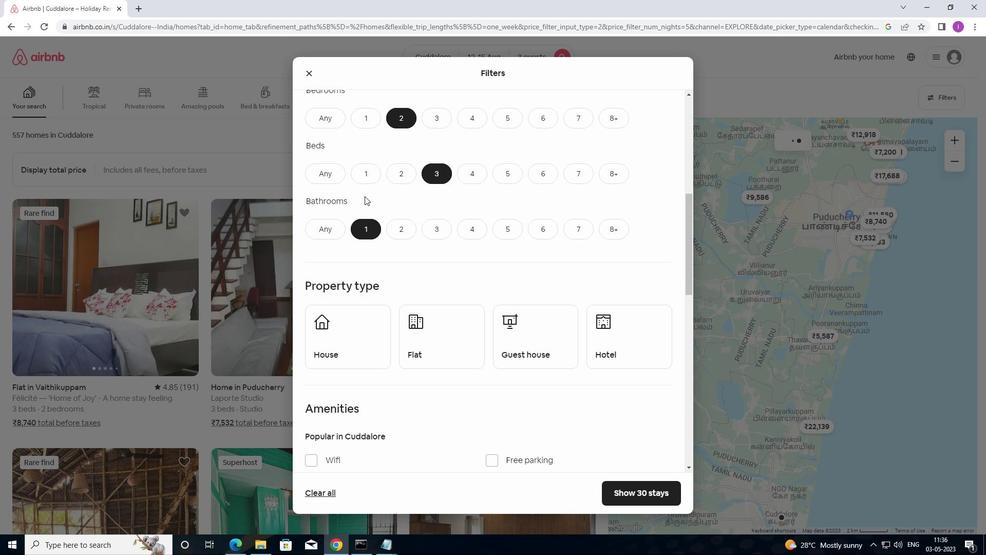 
Action: Mouse moved to (366, 195)
Screenshot: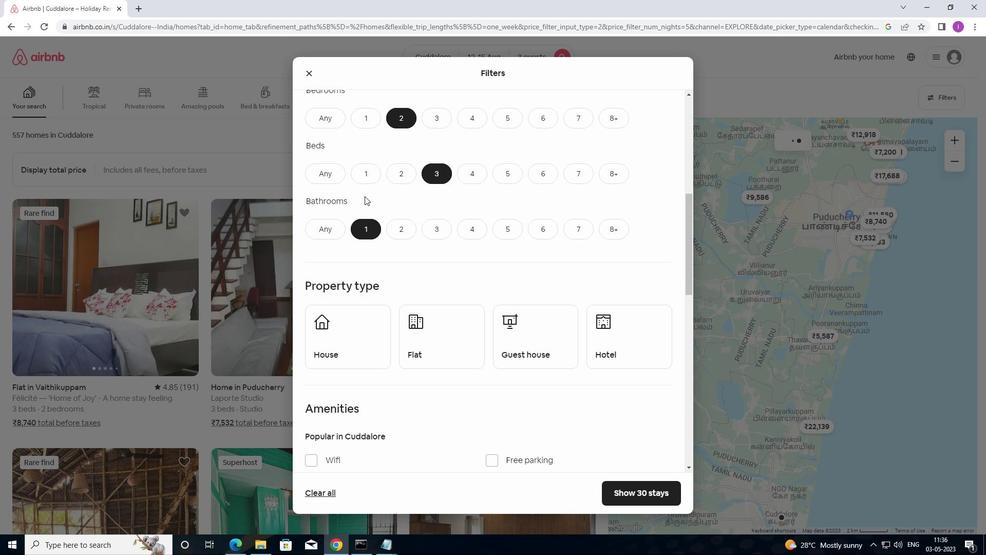 
Action: Mouse scrolled (366, 194) with delta (0, 0)
Screenshot: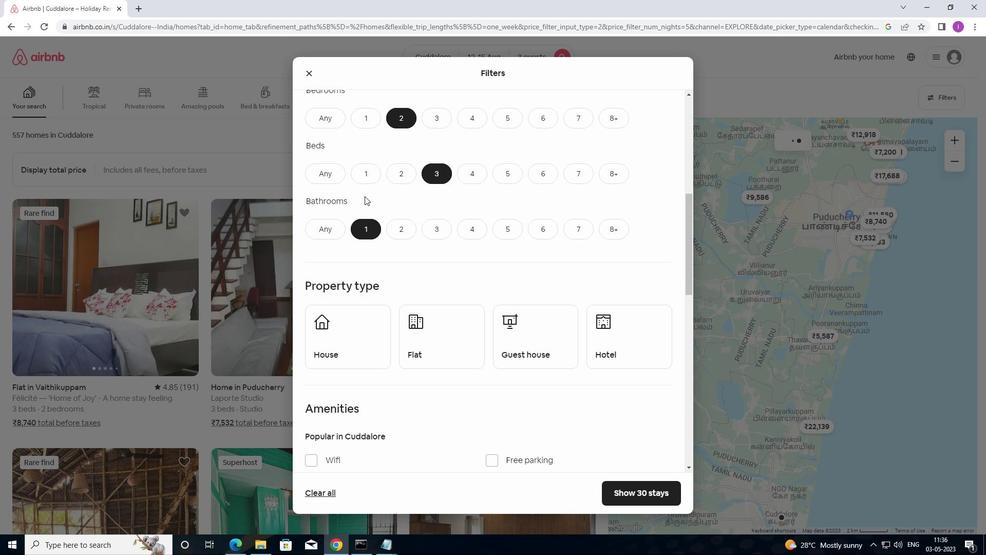 
Action: Mouse moved to (364, 208)
Screenshot: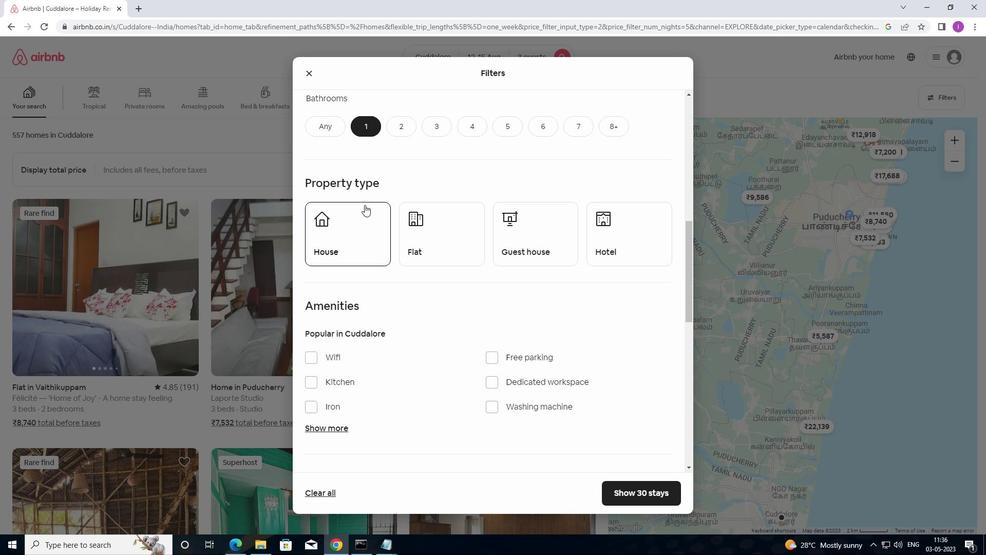 
Action: Mouse pressed left at (364, 208)
Screenshot: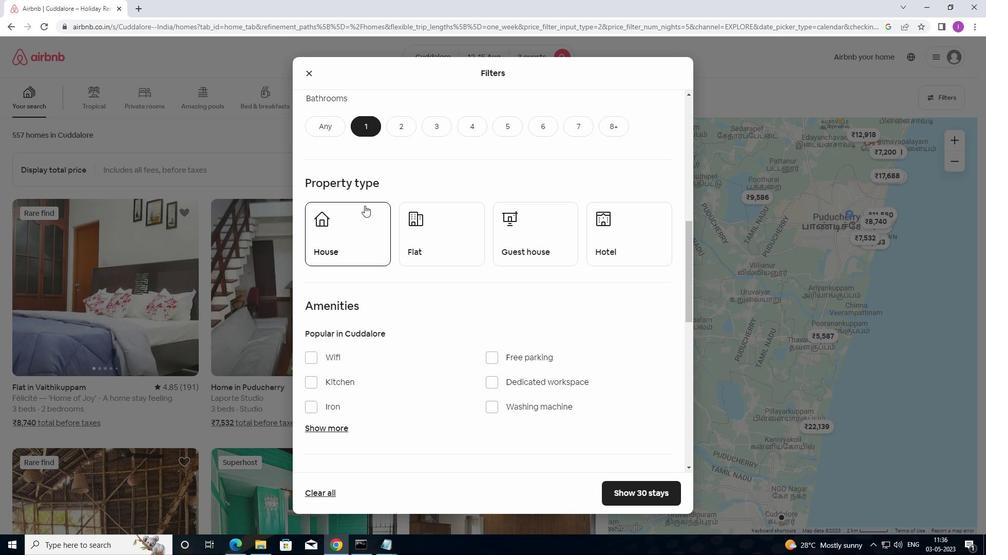 
Action: Mouse moved to (460, 207)
Screenshot: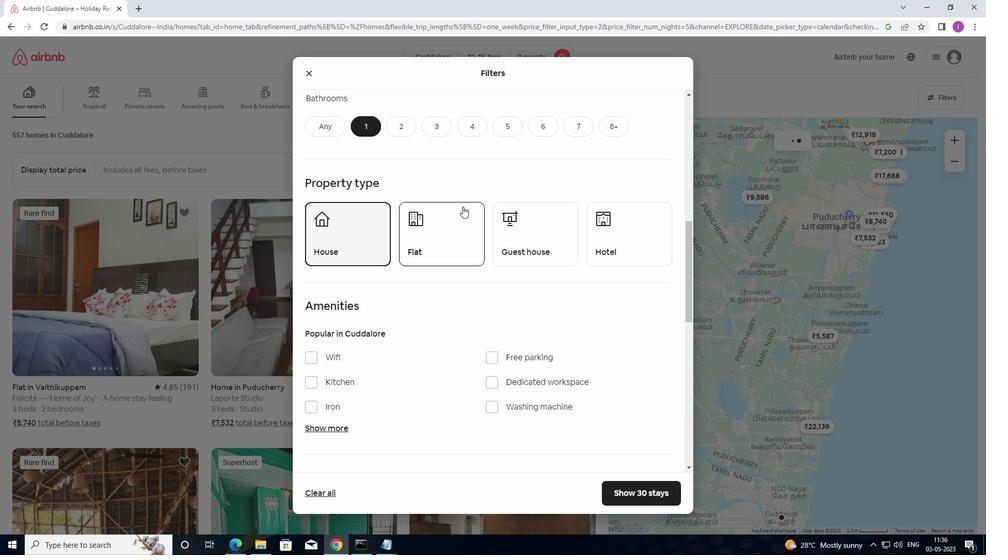 
Action: Mouse pressed left at (460, 207)
Screenshot: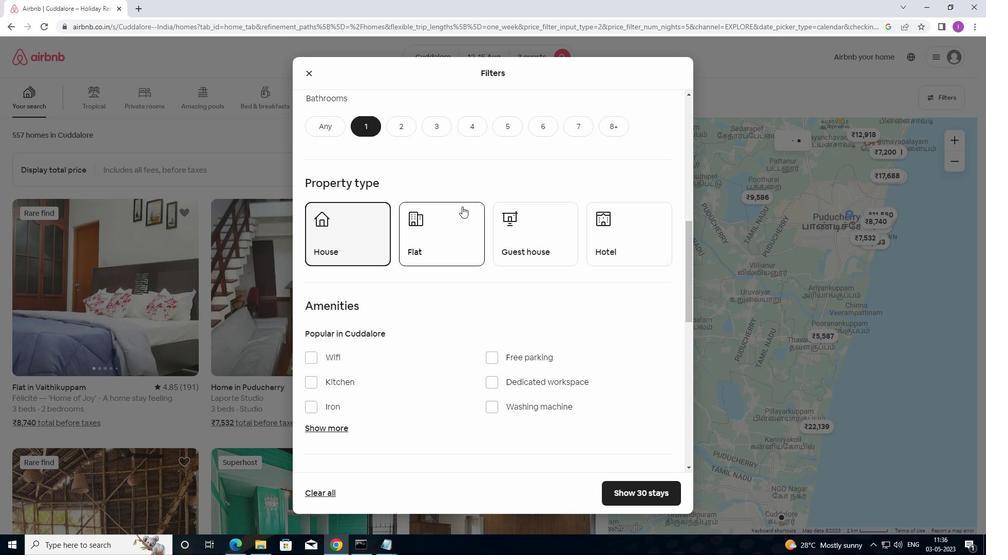 
Action: Mouse moved to (522, 207)
Screenshot: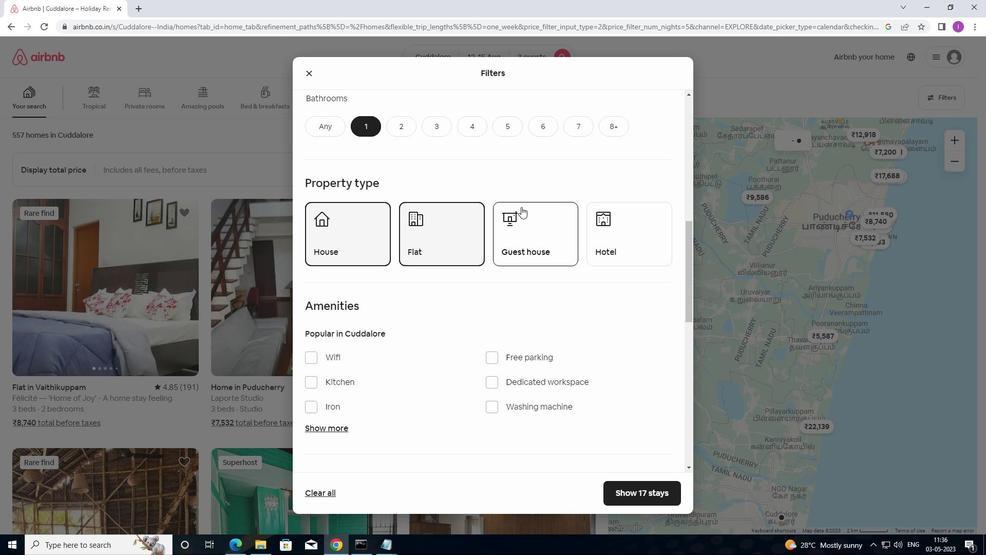 
Action: Mouse pressed left at (522, 207)
Screenshot: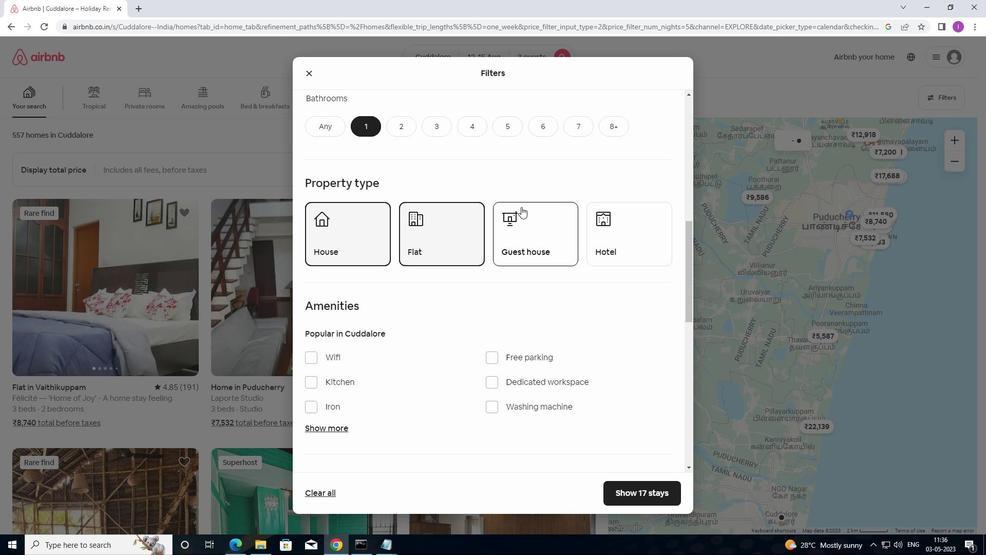
Action: Mouse moved to (526, 207)
Screenshot: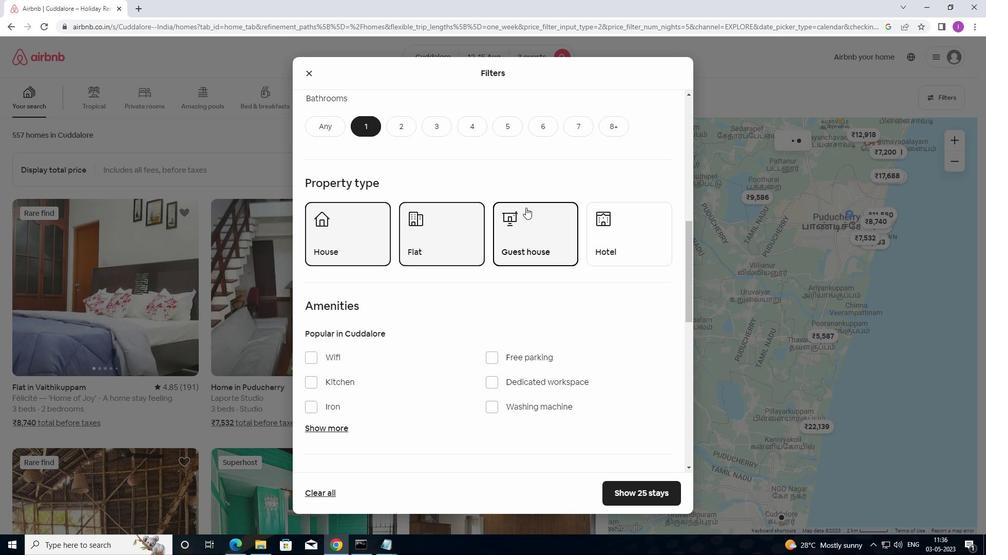 
Action: Mouse scrolled (526, 207) with delta (0, 0)
Screenshot: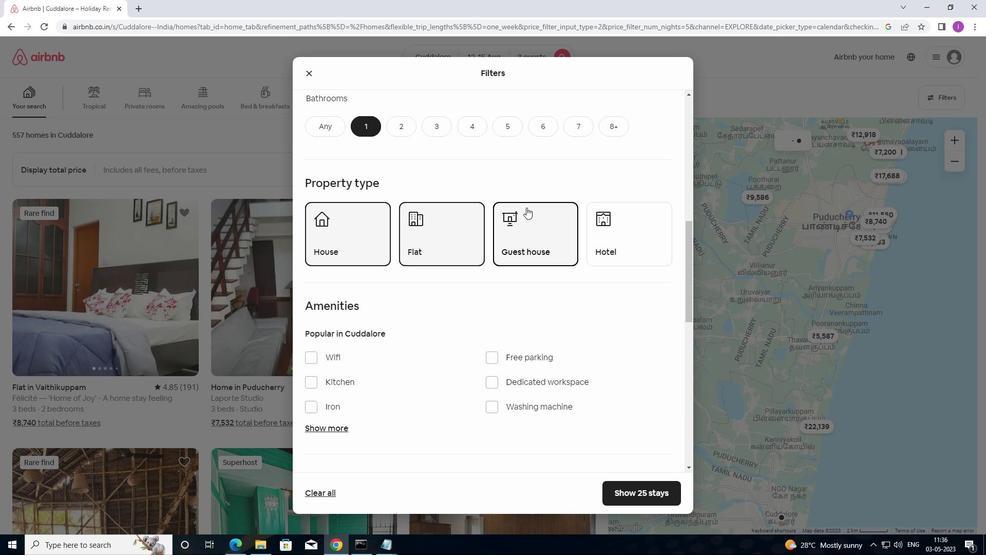 
Action: Mouse moved to (527, 207)
Screenshot: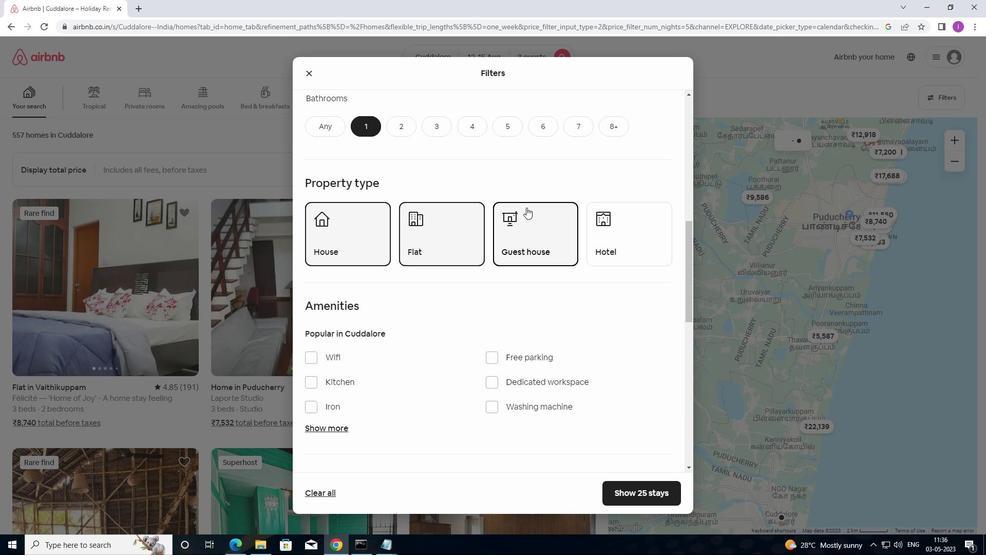 
Action: Mouse scrolled (527, 207) with delta (0, 0)
Screenshot: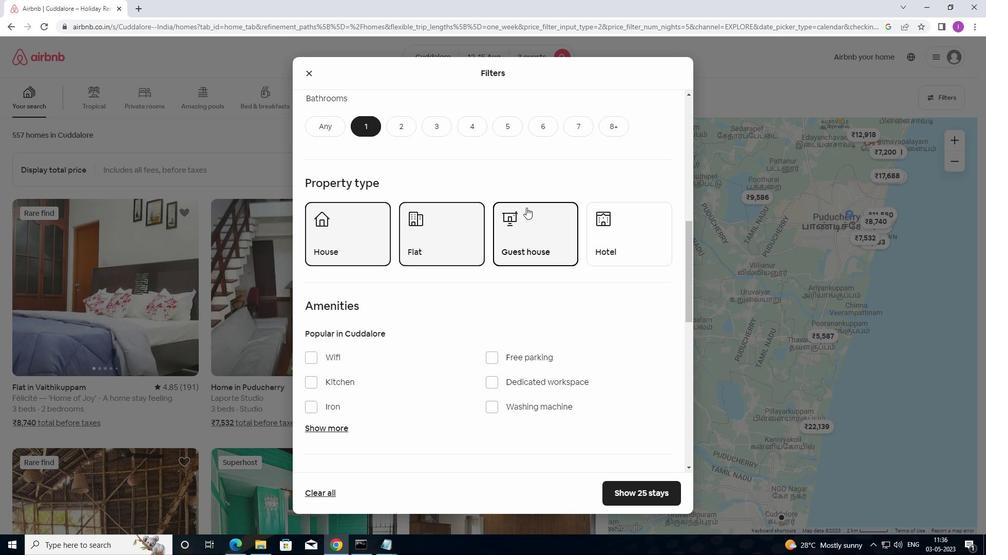 
Action: Mouse moved to (527, 207)
Screenshot: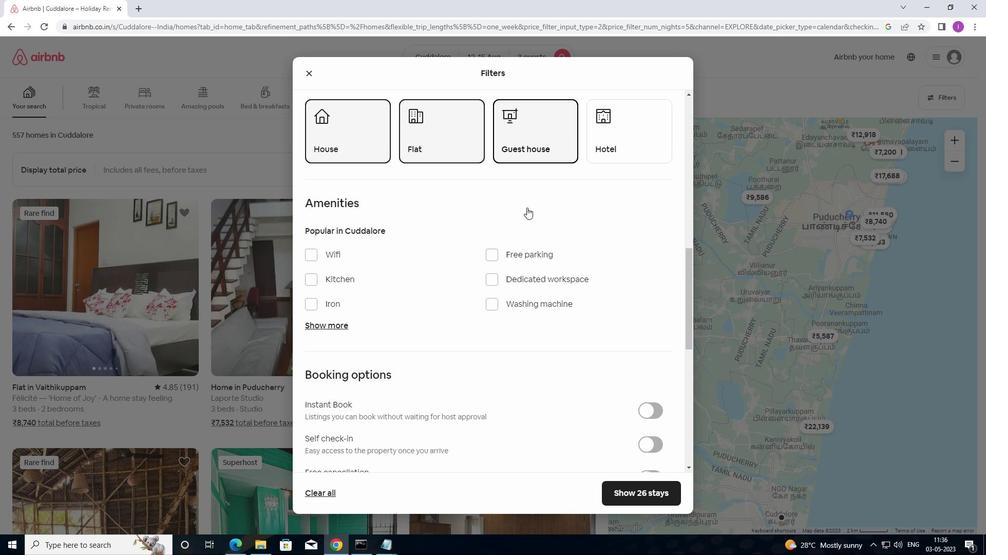 
Action: Mouse scrolled (527, 207) with delta (0, 0)
Screenshot: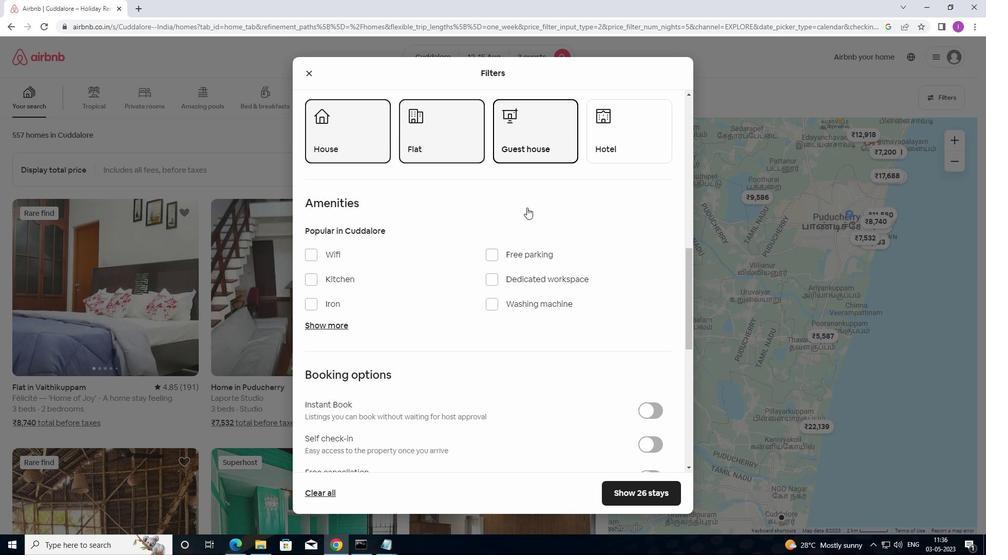 
Action: Mouse moved to (527, 207)
Screenshot: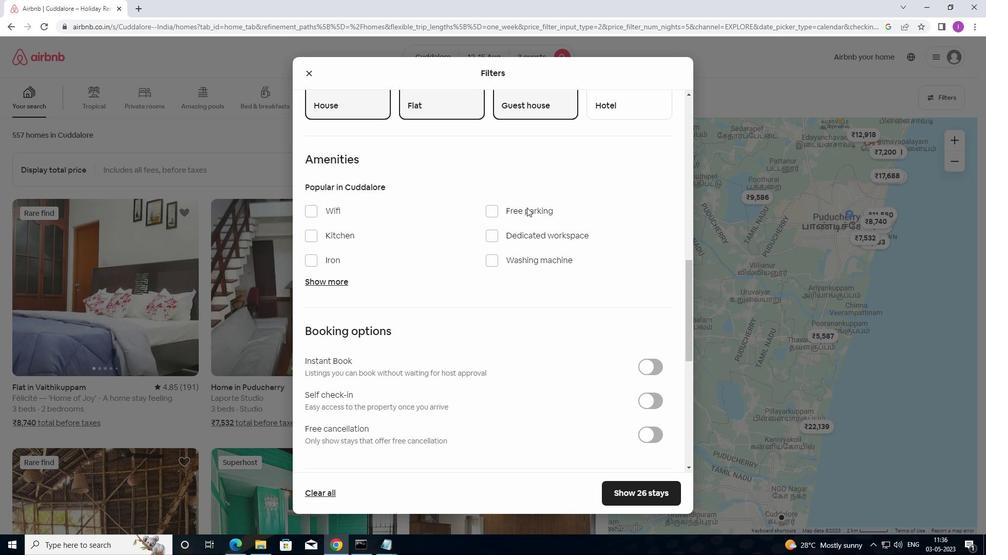 
Action: Mouse scrolled (527, 207) with delta (0, 0)
Screenshot: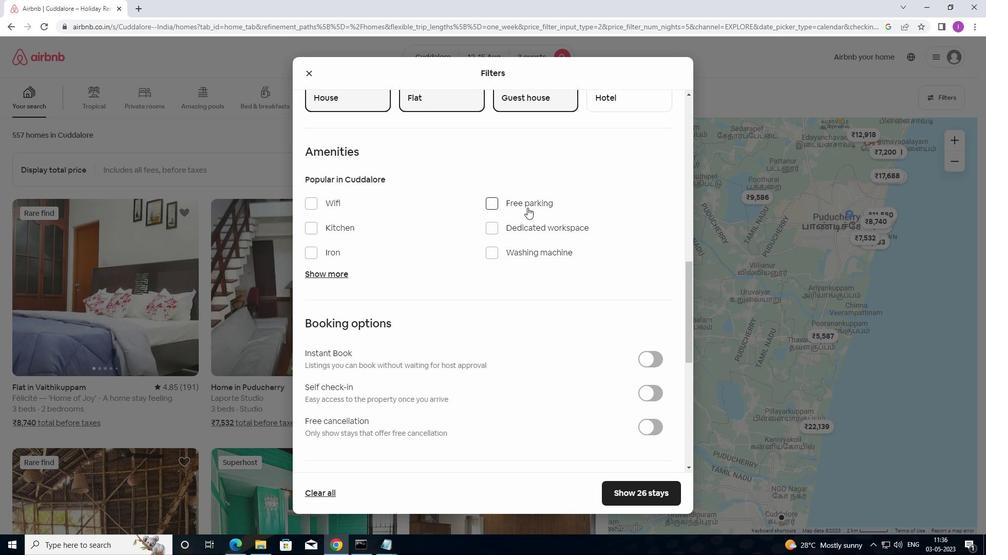 
Action: Mouse moved to (655, 343)
Screenshot: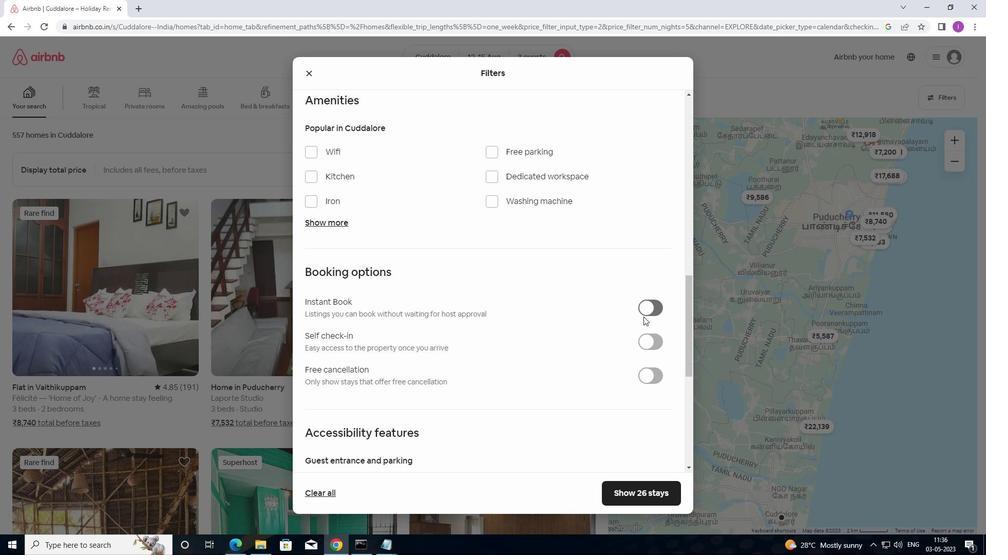 
Action: Mouse pressed left at (655, 343)
Screenshot: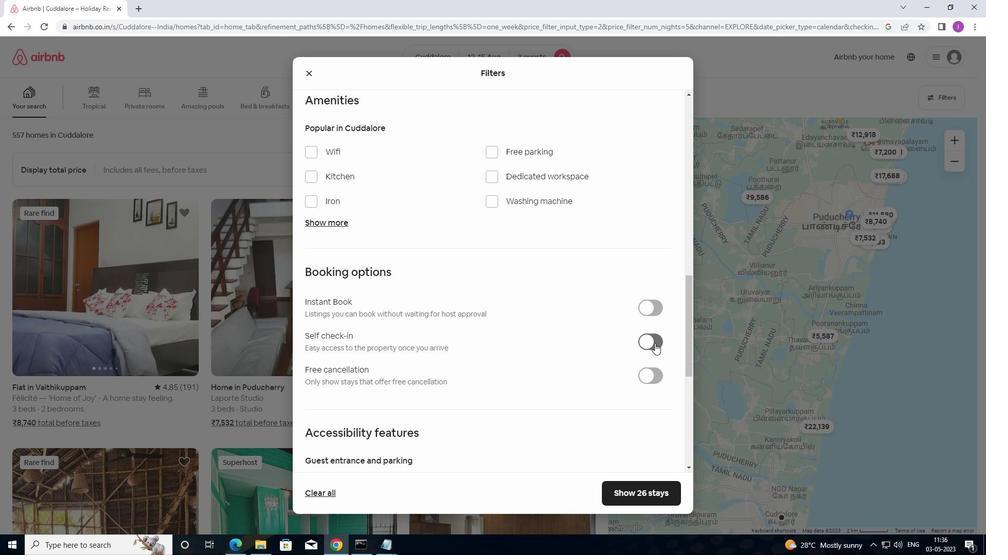 
Action: Mouse moved to (578, 353)
Screenshot: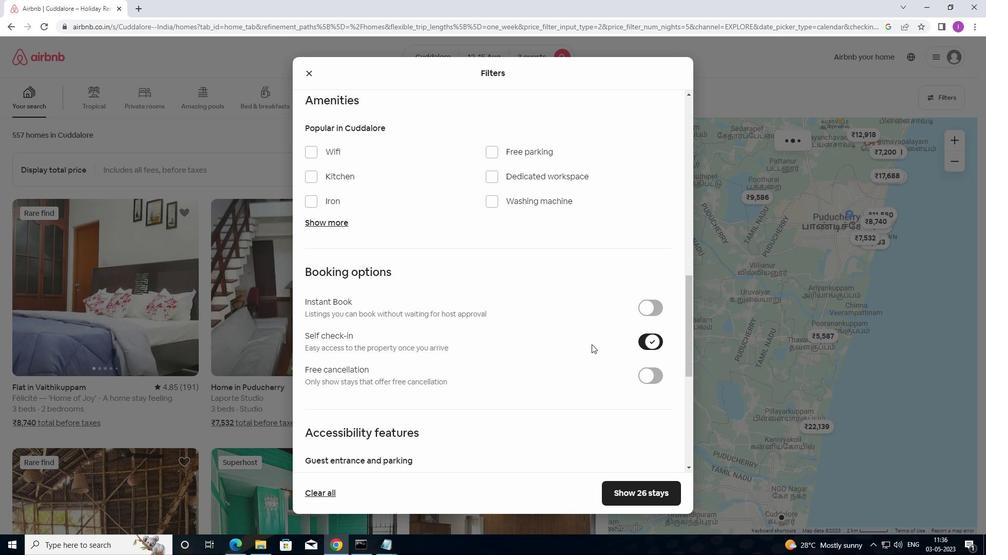 
Action: Mouse scrolled (578, 352) with delta (0, 0)
Screenshot: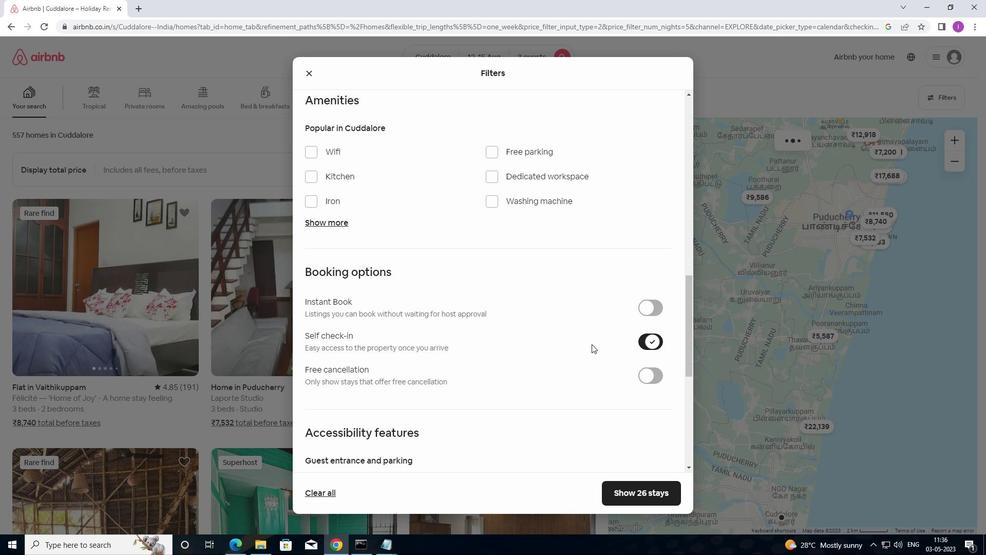 
Action: Mouse moved to (578, 353)
Screenshot: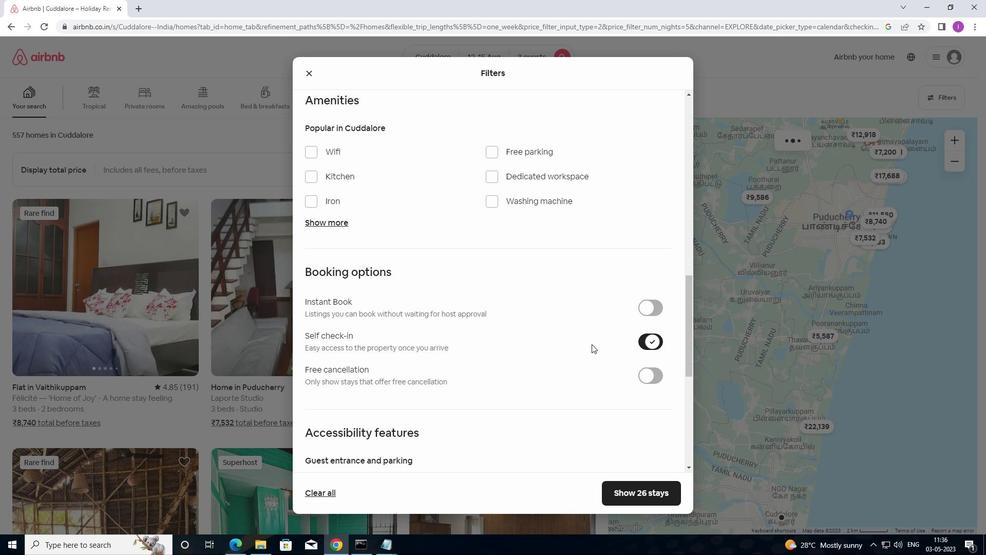 
Action: Mouse scrolled (578, 353) with delta (0, 0)
Screenshot: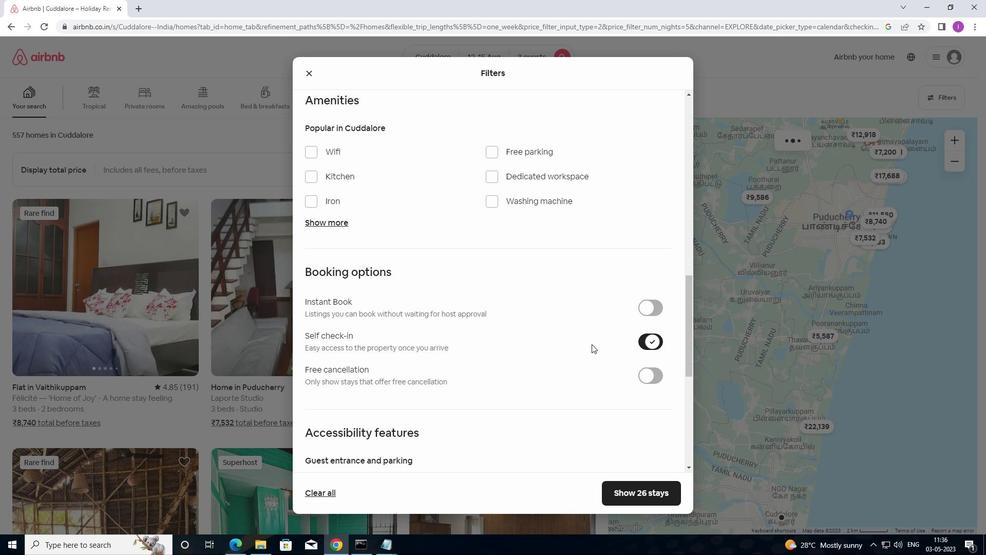
Action: Mouse scrolled (578, 353) with delta (0, 0)
Screenshot: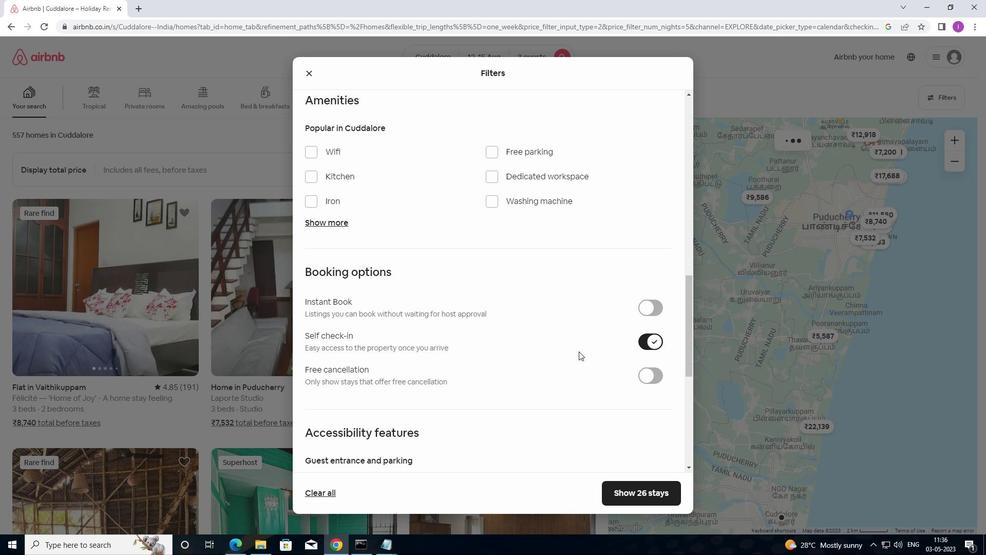 
Action: Mouse moved to (578, 354)
Screenshot: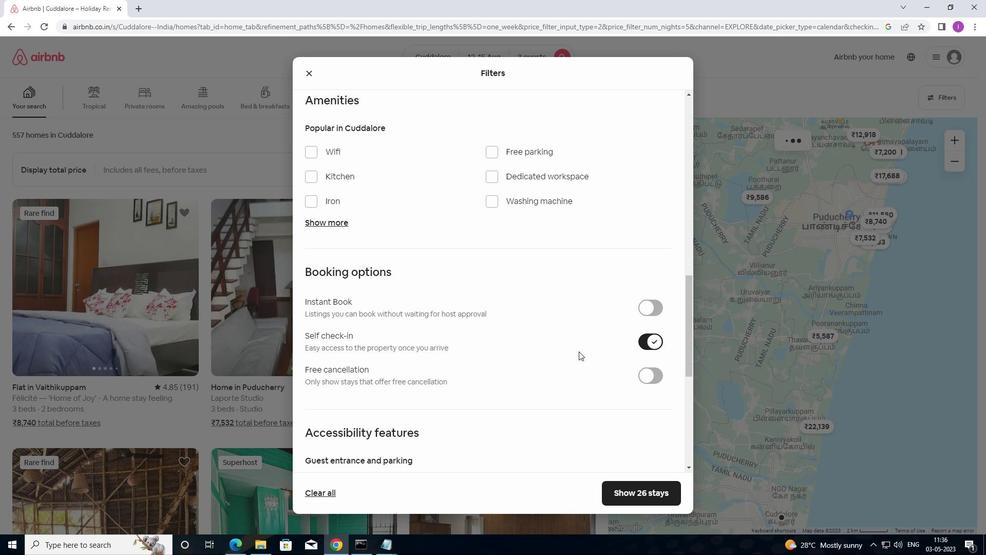 
Action: Mouse scrolled (578, 353) with delta (0, 0)
Screenshot: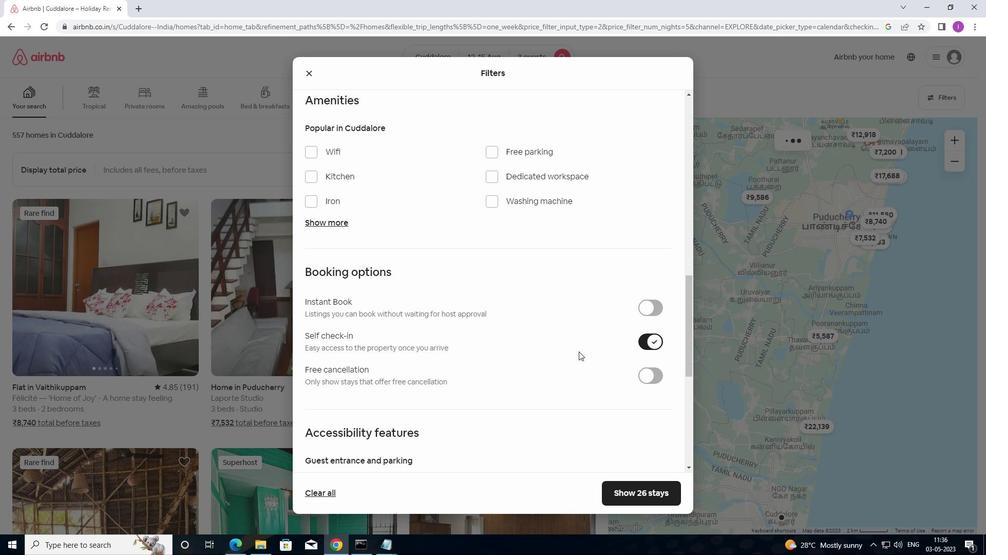 
Action: Mouse moved to (571, 352)
Screenshot: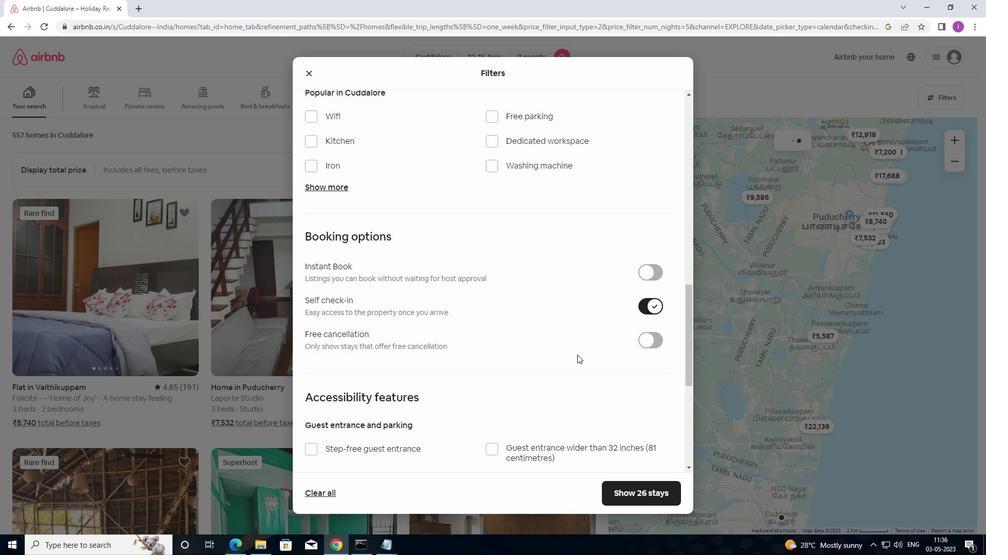 
Action: Mouse scrolled (571, 351) with delta (0, 0)
Screenshot: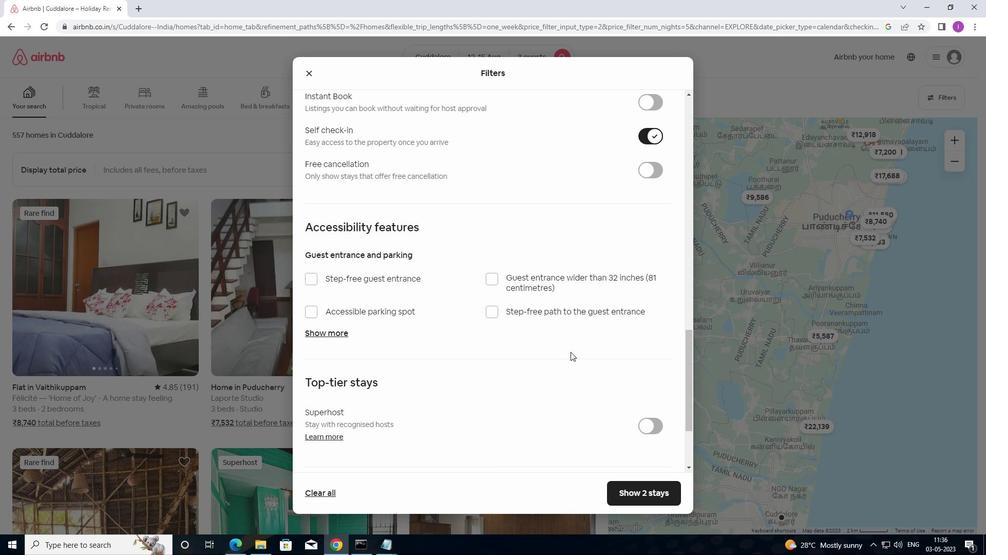 
Action: Mouse scrolled (571, 351) with delta (0, 0)
Screenshot: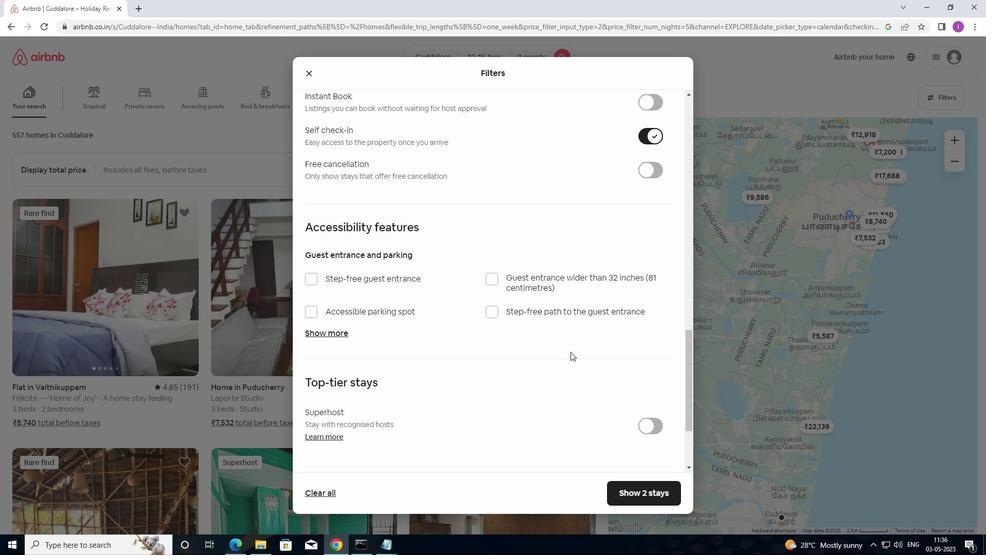 
Action: Mouse scrolled (571, 351) with delta (0, 0)
Screenshot: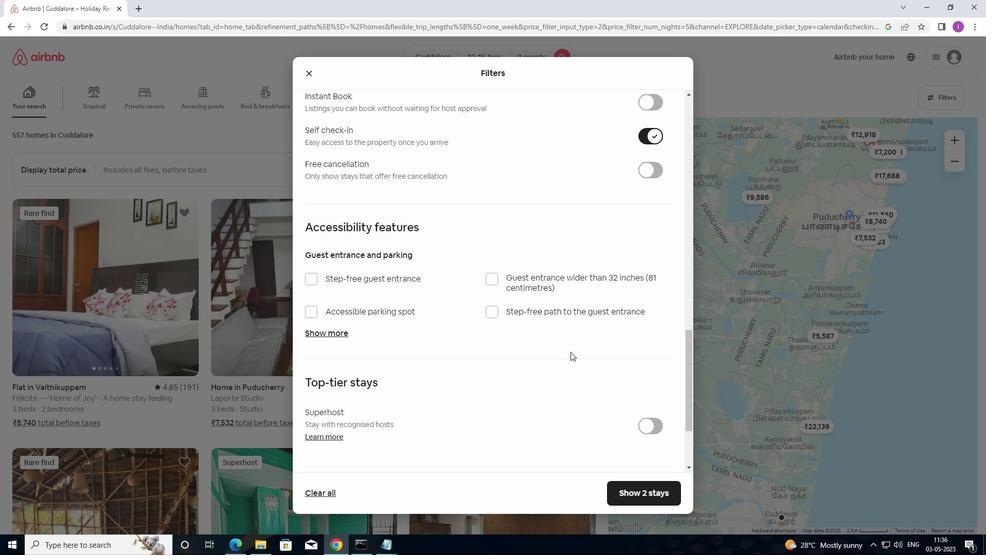 
Action: Mouse moved to (568, 350)
Screenshot: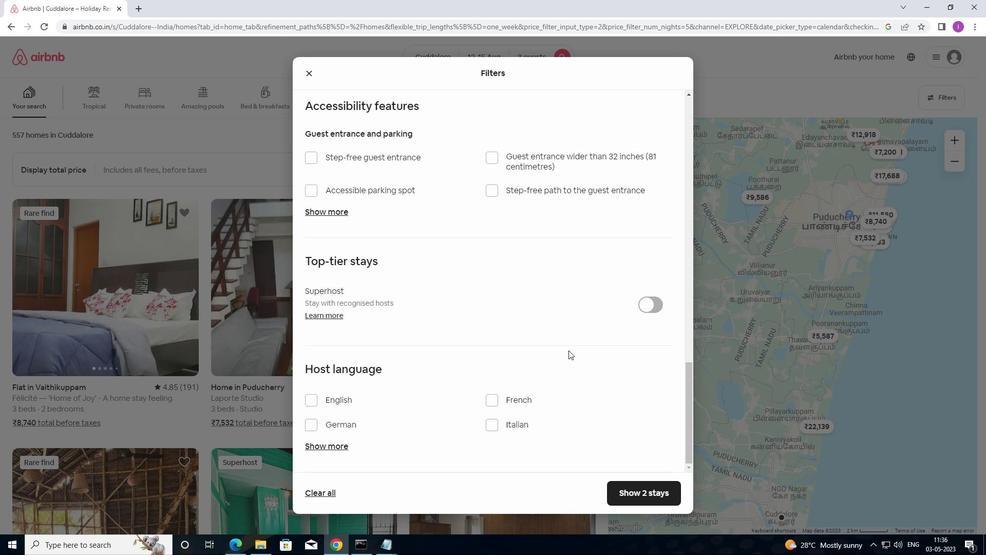 
Action: Mouse scrolled (568, 350) with delta (0, 0)
Screenshot: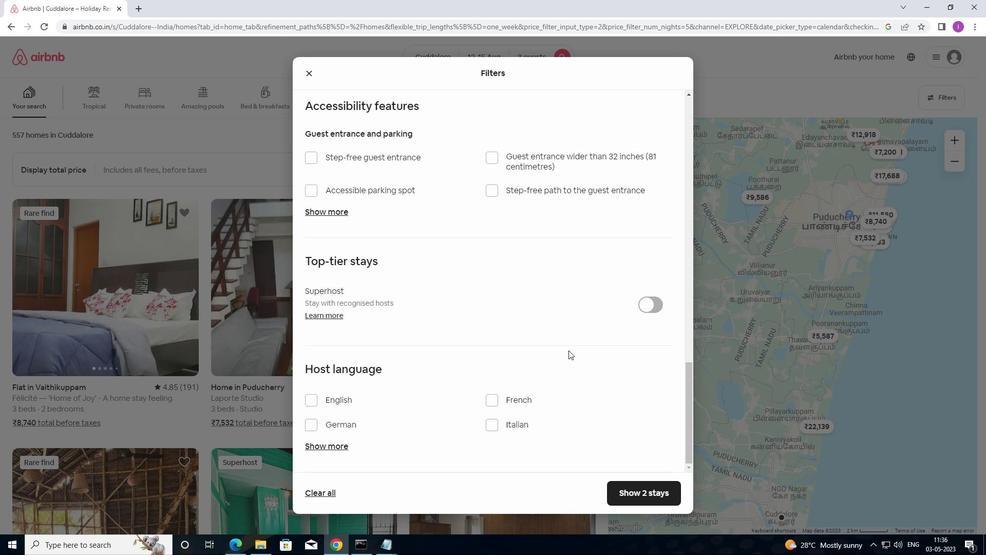 
Action: Mouse moved to (568, 350)
Screenshot: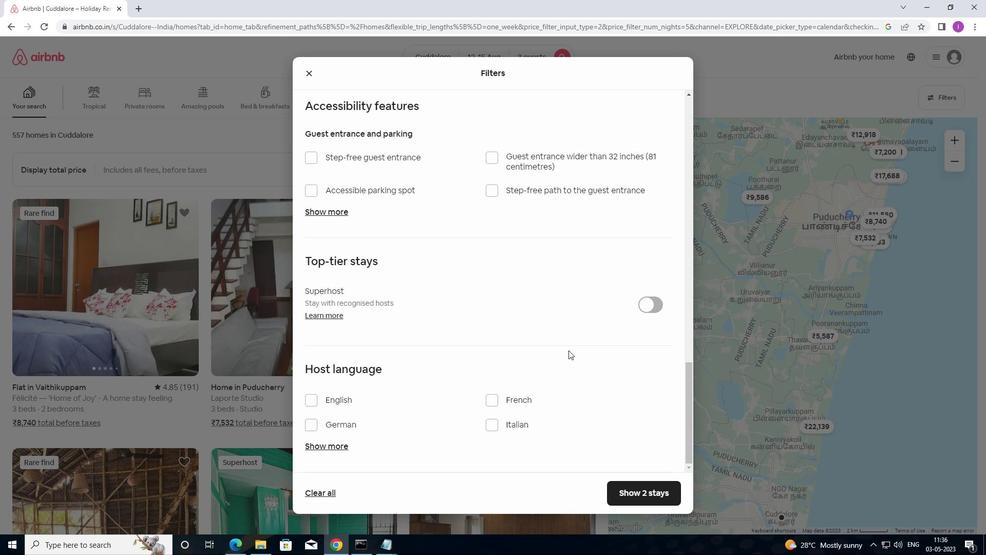
Action: Mouse scrolled (568, 350) with delta (0, 0)
Screenshot: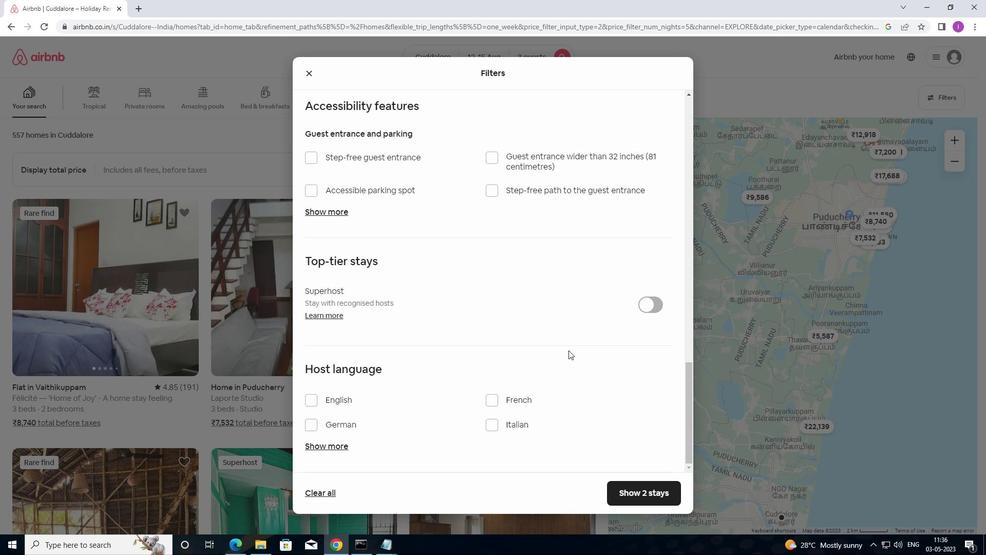 
Action: Mouse moved to (568, 351)
Screenshot: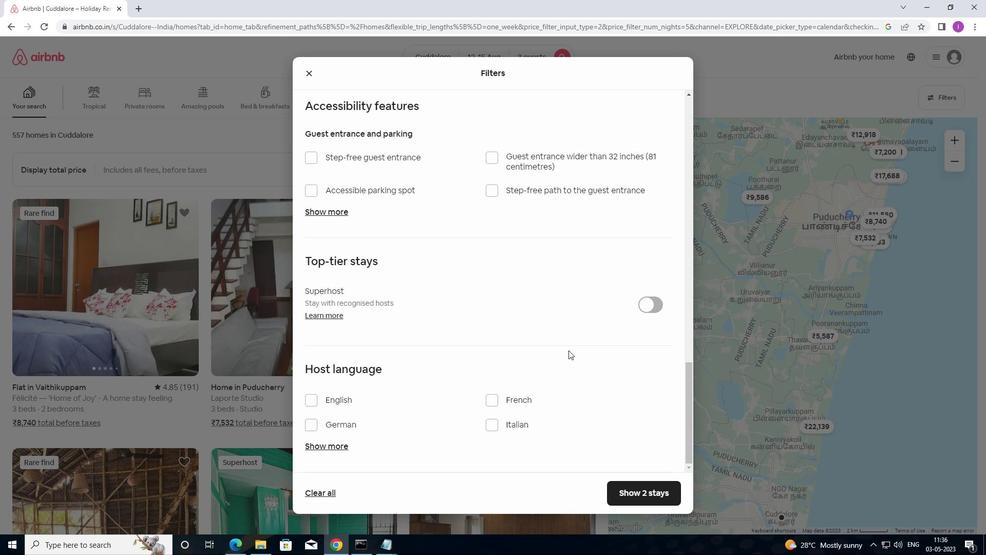 
Action: Mouse scrolled (568, 350) with delta (0, 0)
Screenshot: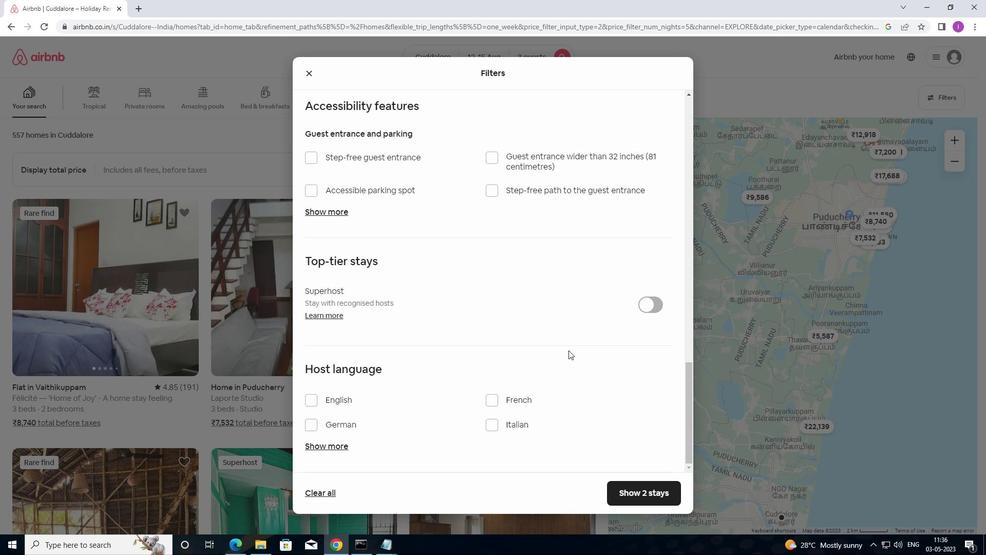 
Action: Mouse moved to (569, 352)
Screenshot: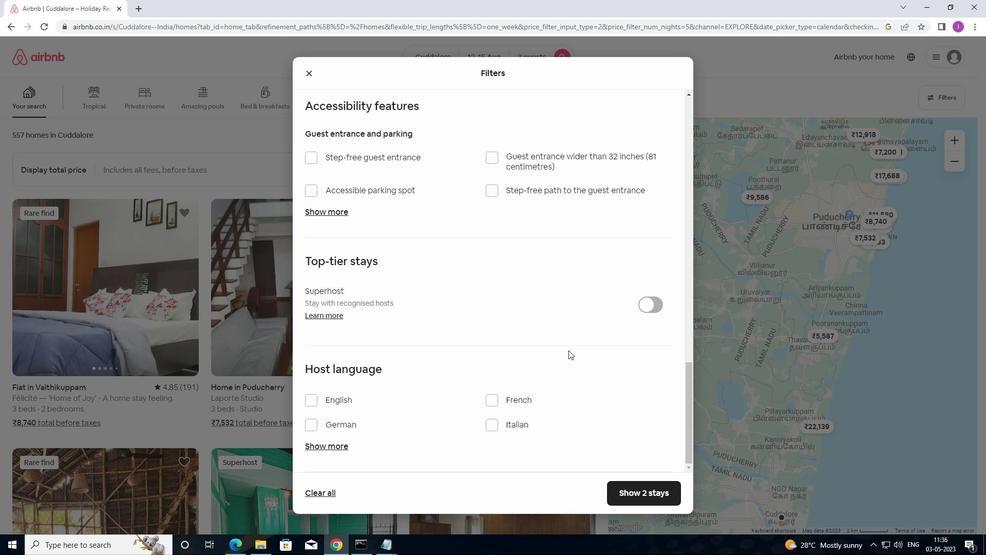 
Action: Mouse scrolled (569, 351) with delta (0, 0)
Screenshot: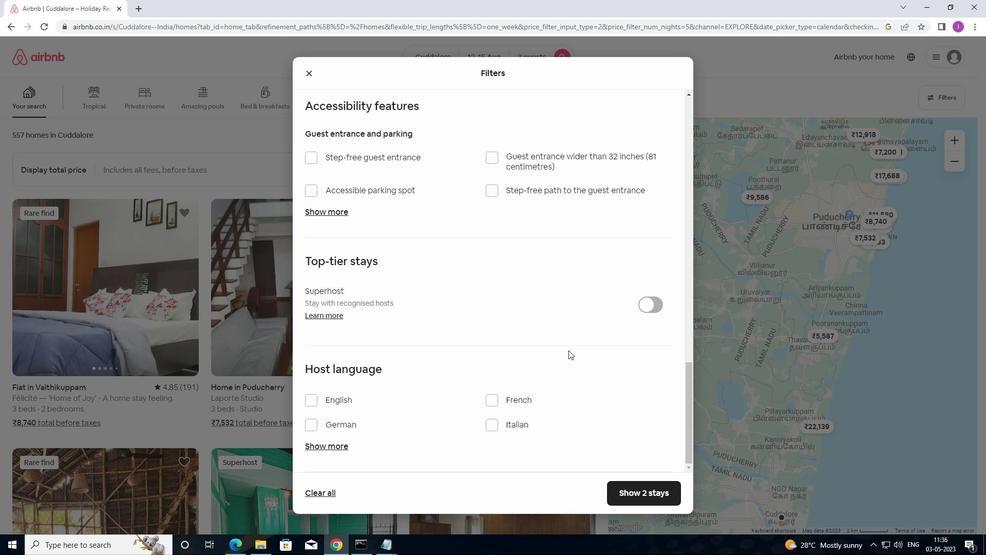 
Action: Mouse moved to (318, 399)
Screenshot: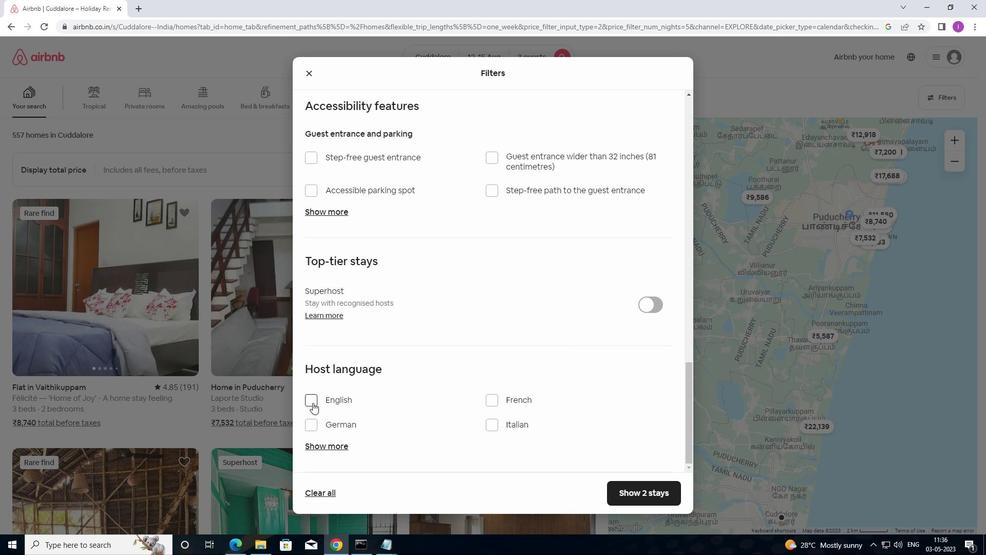 
Action: Mouse pressed left at (318, 399)
Screenshot: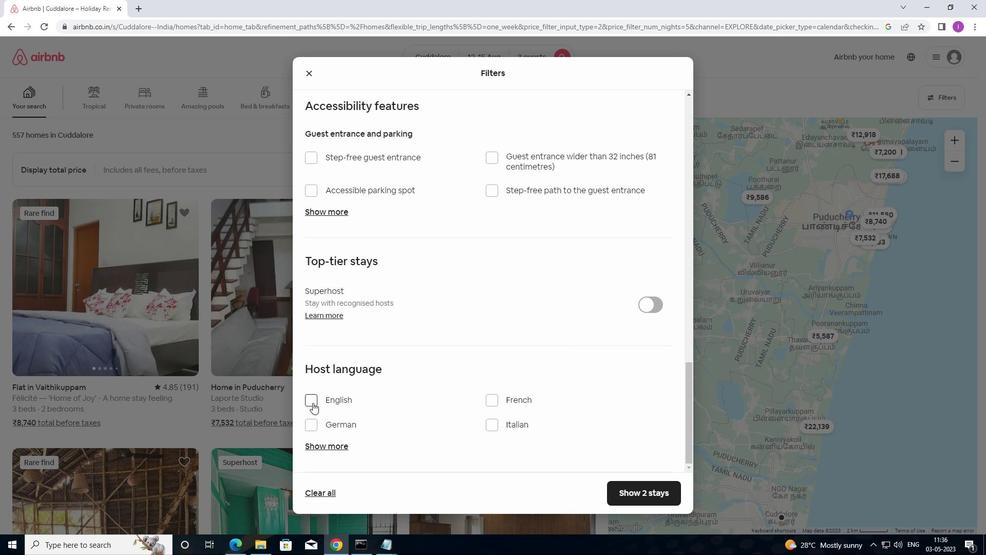 
Action: Mouse moved to (623, 491)
Screenshot: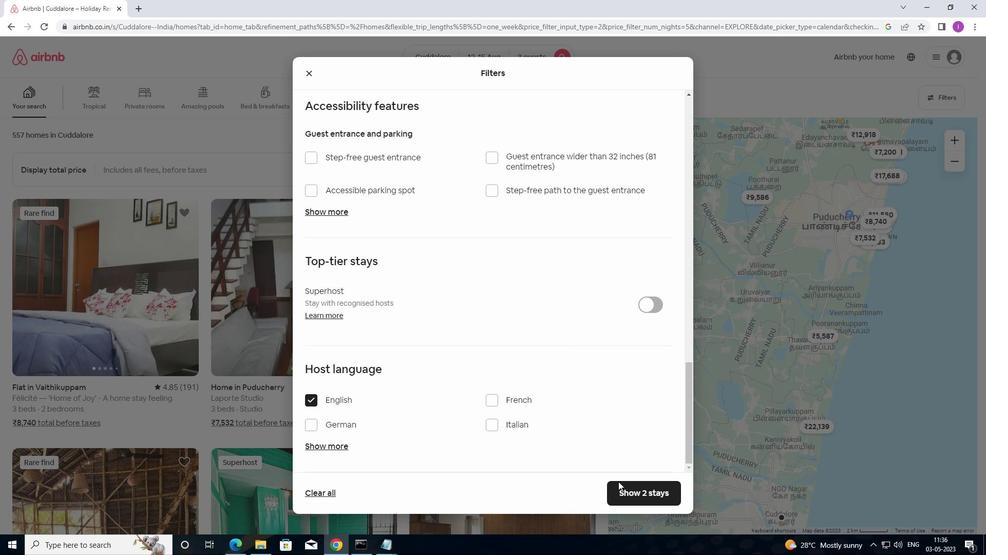 
Action: Mouse pressed left at (623, 491)
Screenshot: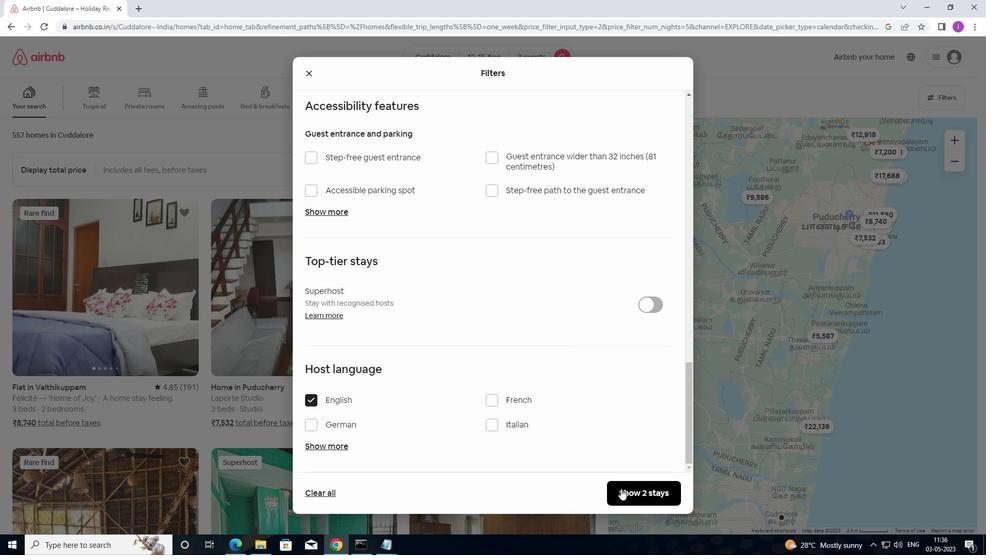 
Action: Mouse moved to (618, 481)
Screenshot: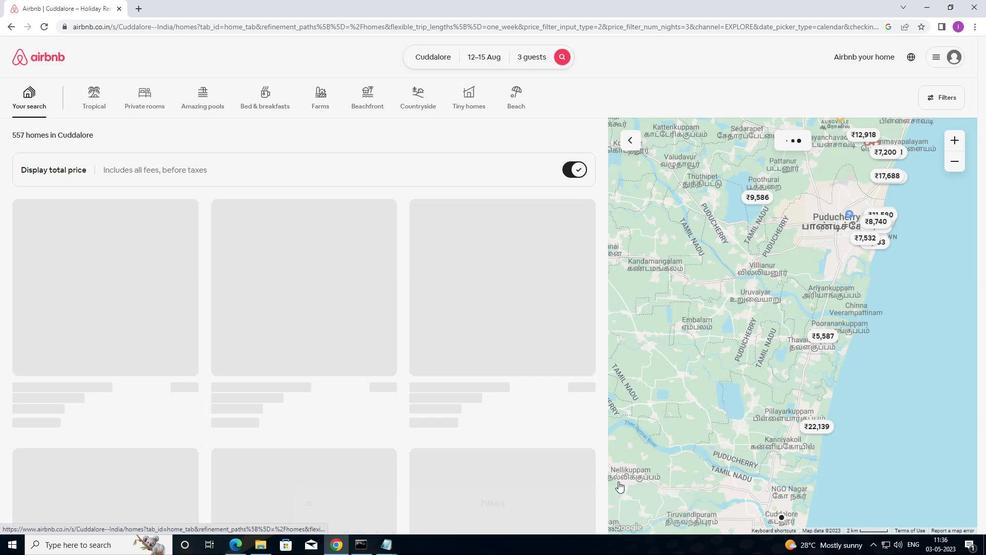 
